 Task: Add an event with the title Second Sales Team Weekly Meeting, date '2023/10/16', time 7:50 AM to 9:50 AMand add a description: The PIP Discussion will begin with a clear and concise explanation of the purpose and objectives of the performance improvement process. Participants will have a chance to understand the specific areas of concern and the expectations for improvement. The facilitator will ensure a supportive and non-judgmental environment, fostering open communication and active listening.Select event color  Flamingo . Add location for the event as: 789 Palm Jumeirah, Dubai, UAE, logged in from the account softage.6@softage.netand send the event invitation to softage.8@softage.net and softage.9@softage.net. Set a reminder for the event Weekly on Sunday
Action: Mouse moved to (71, 92)
Screenshot: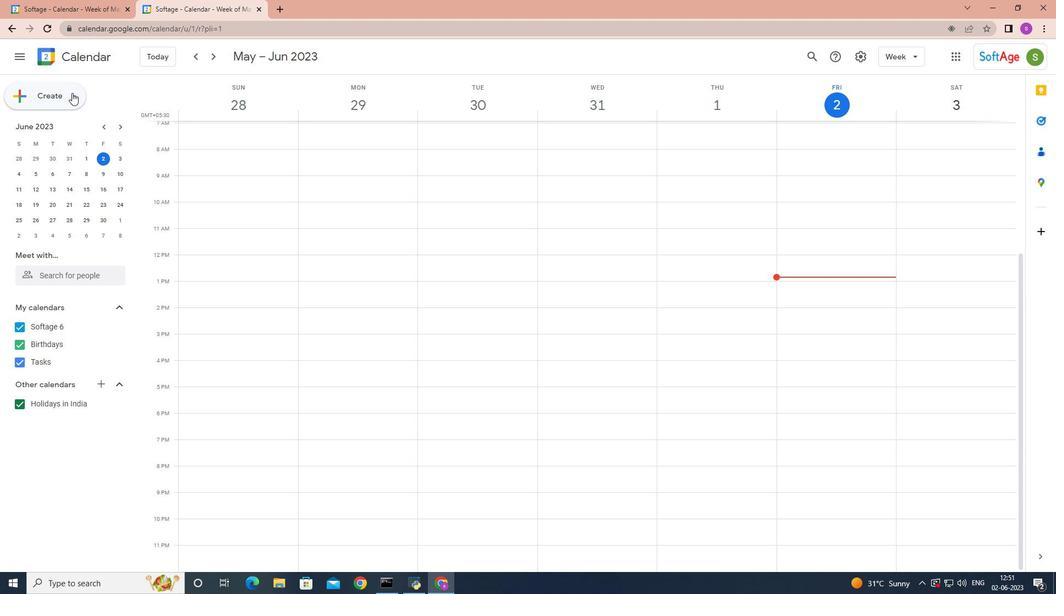 
Action: Mouse pressed left at (71, 92)
Screenshot: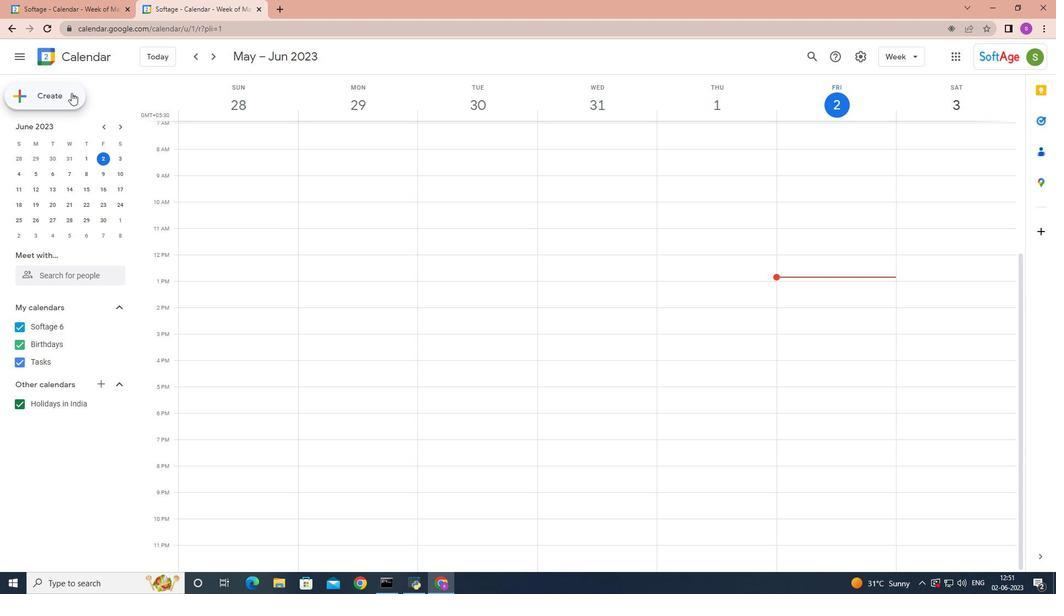 
Action: Mouse moved to (61, 128)
Screenshot: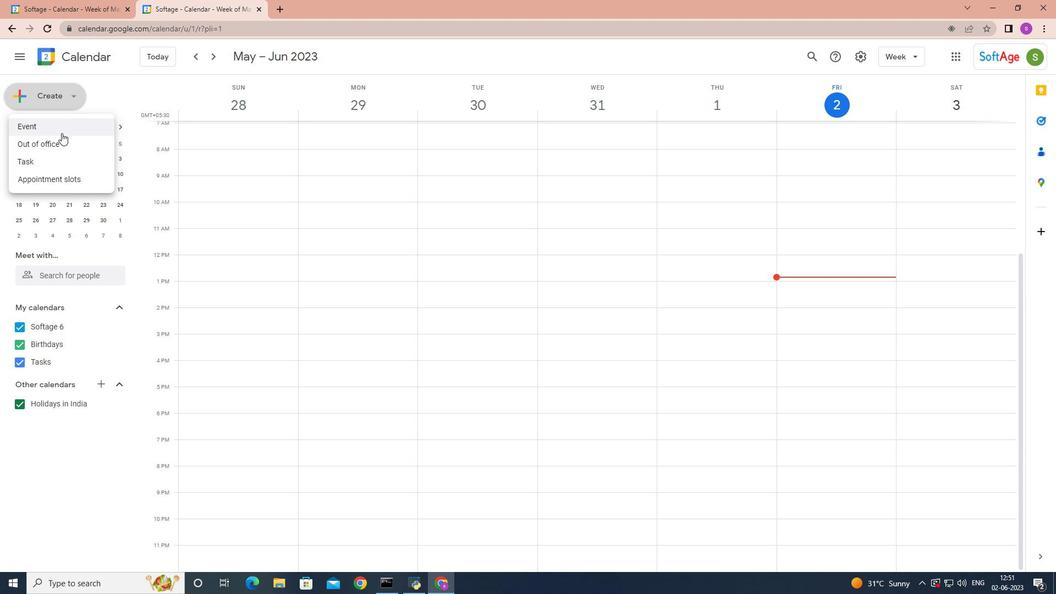 
Action: Mouse pressed left at (61, 128)
Screenshot: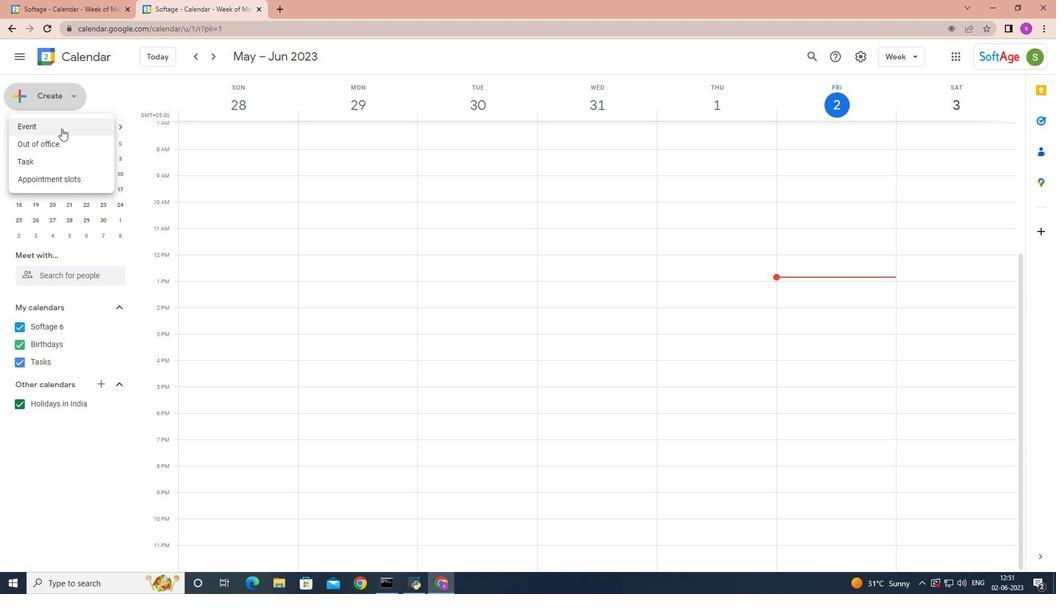 
Action: Mouse moved to (677, 205)
Screenshot: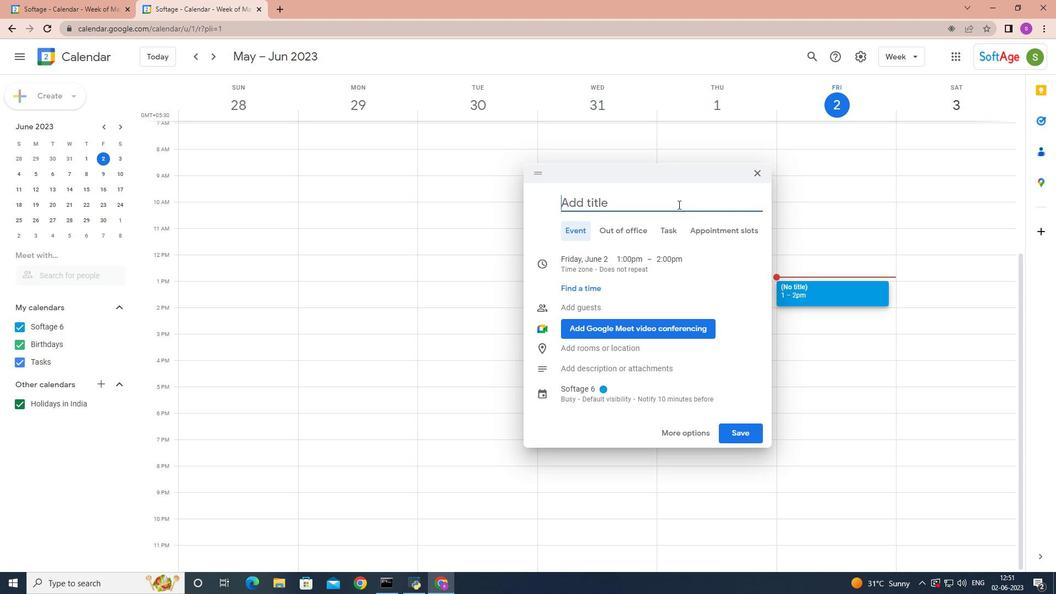 
Action: Key pressed <Key.shift>Tit<Key.backspace><Key.backspace><Key.backspace>se<Key.backspace><Key.backspace><Key.shift>Second<Key.space>sales<Key.space>team
Screenshot: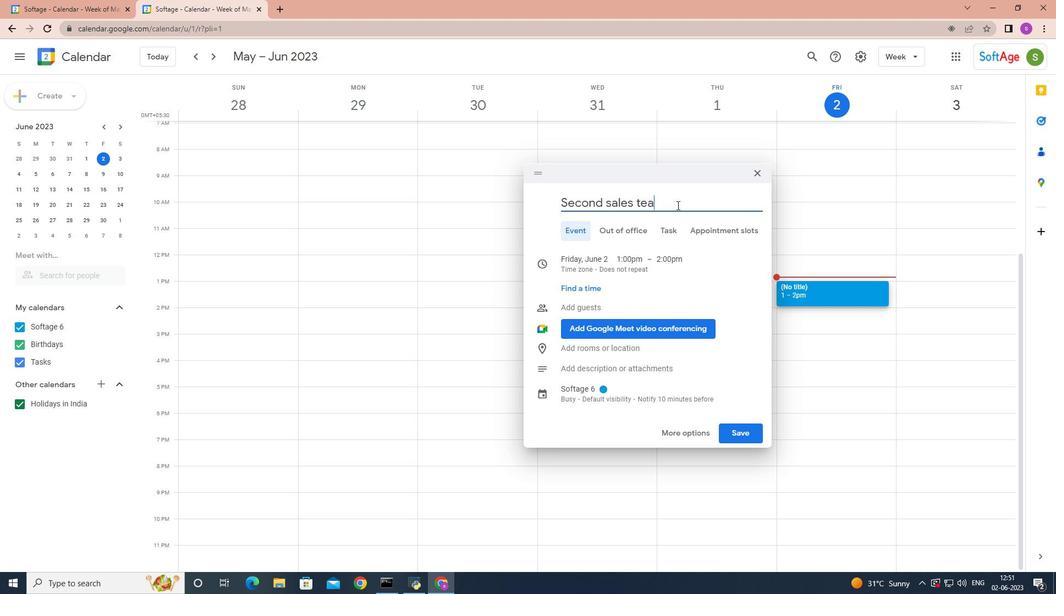 
Action: Mouse moved to (589, 260)
Screenshot: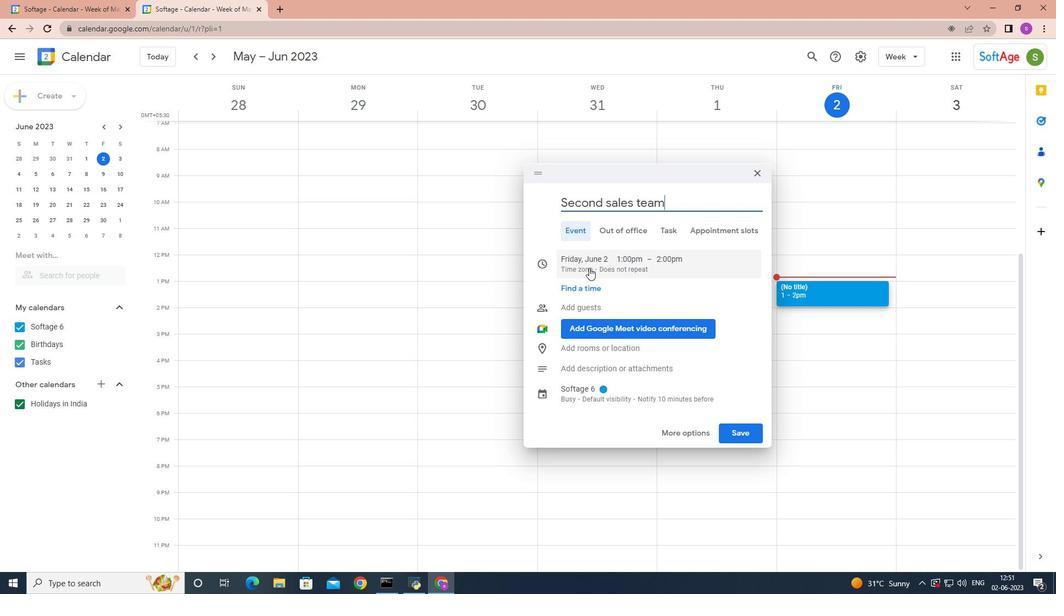 
Action: Mouse pressed left at (589, 260)
Screenshot: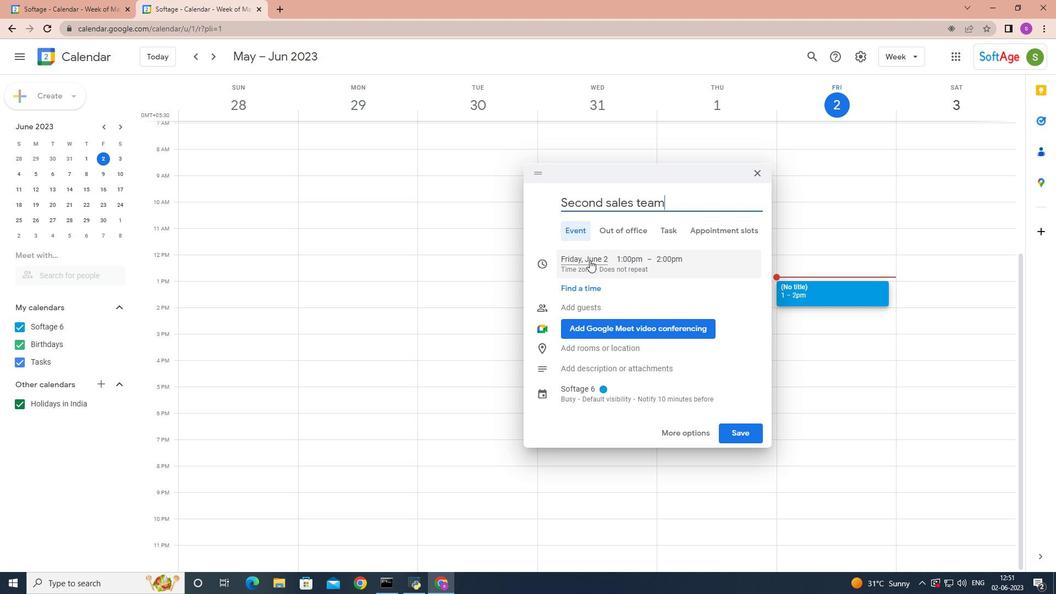 
Action: Mouse moved to (698, 282)
Screenshot: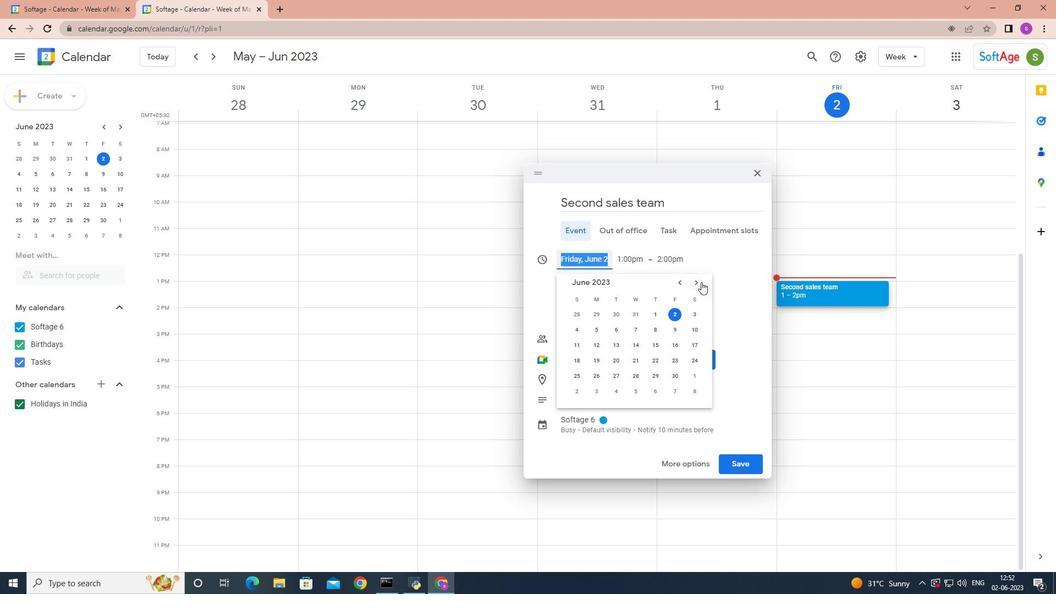 
Action: Mouse pressed left at (698, 282)
Screenshot: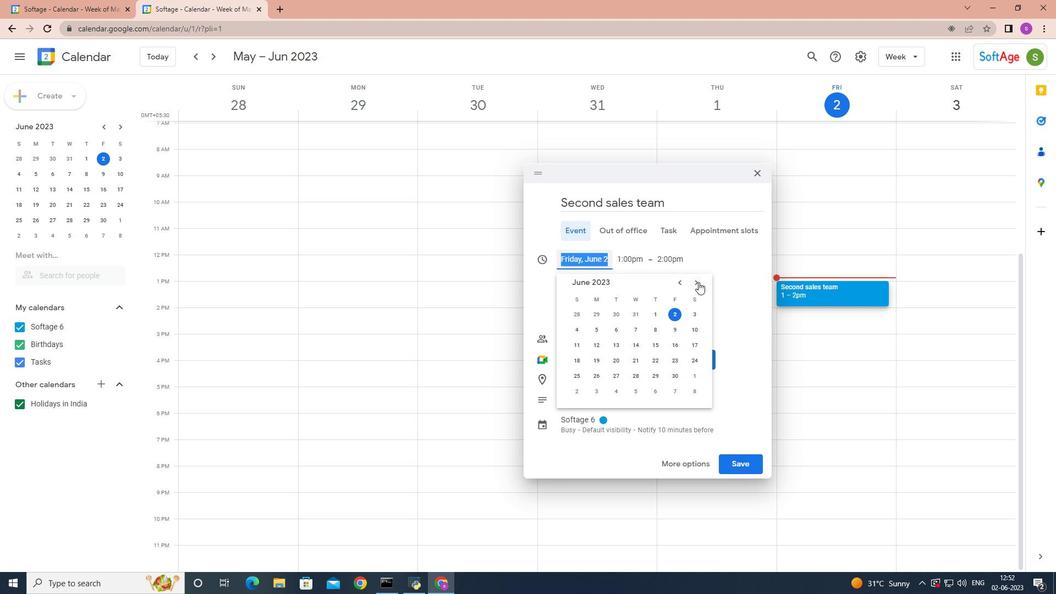 
Action: Mouse moved to (698, 282)
Screenshot: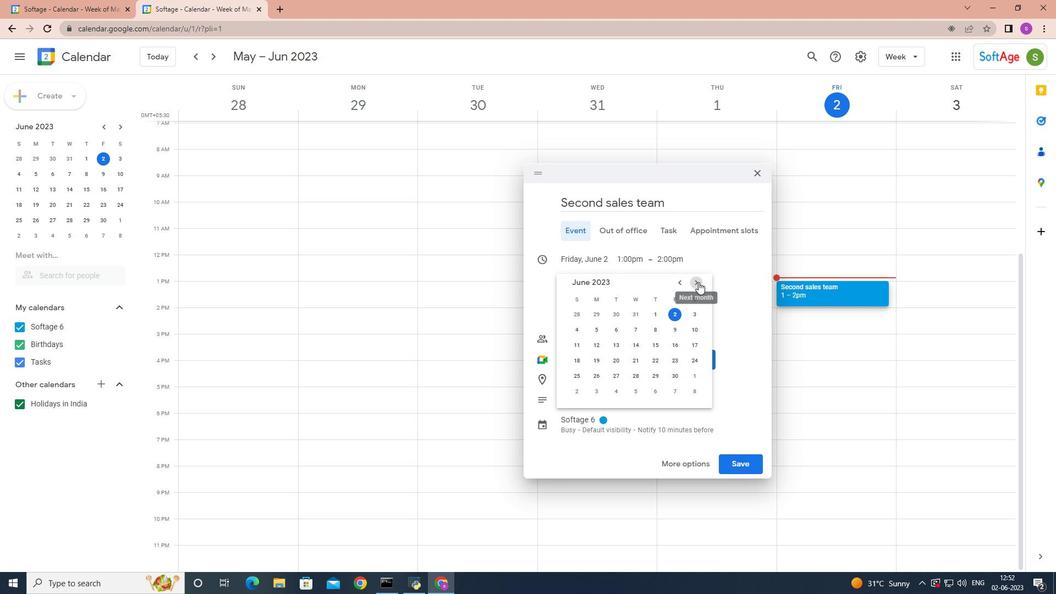 
Action: Mouse pressed left at (698, 282)
Screenshot: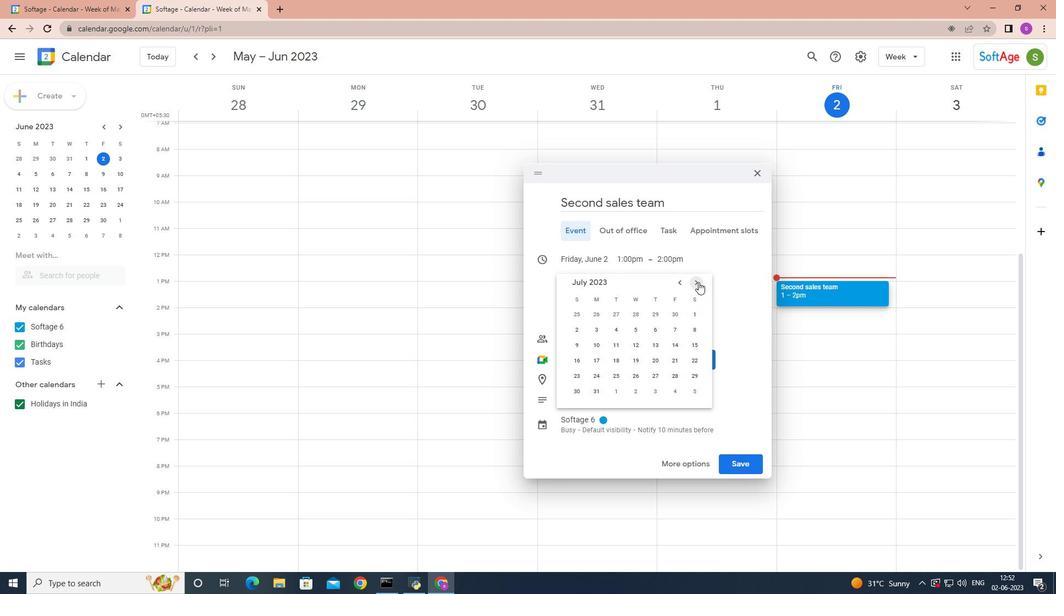 
Action: Mouse pressed left at (698, 282)
Screenshot: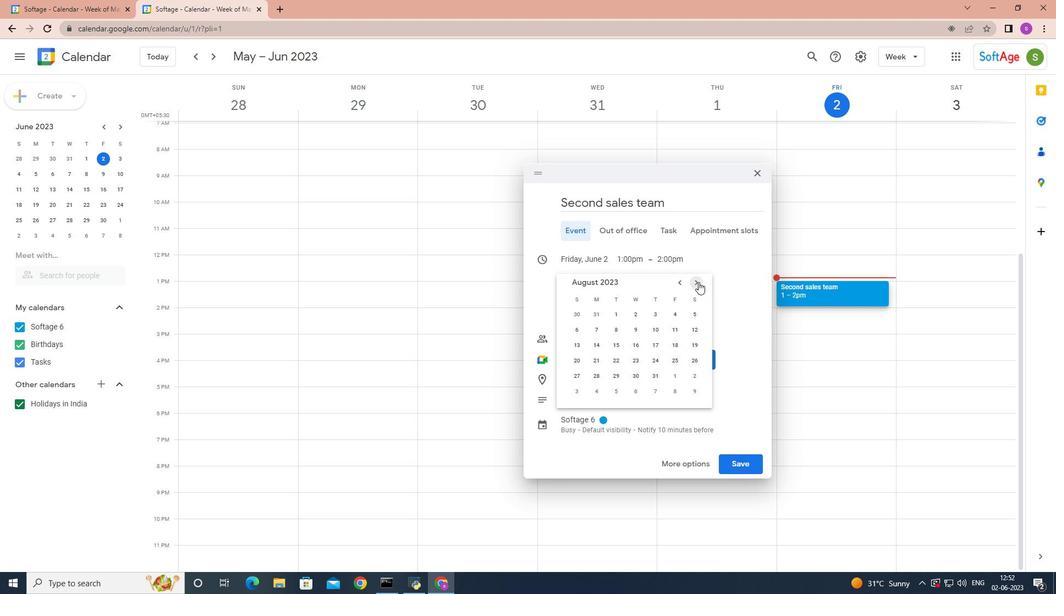
Action: Mouse pressed left at (698, 282)
Screenshot: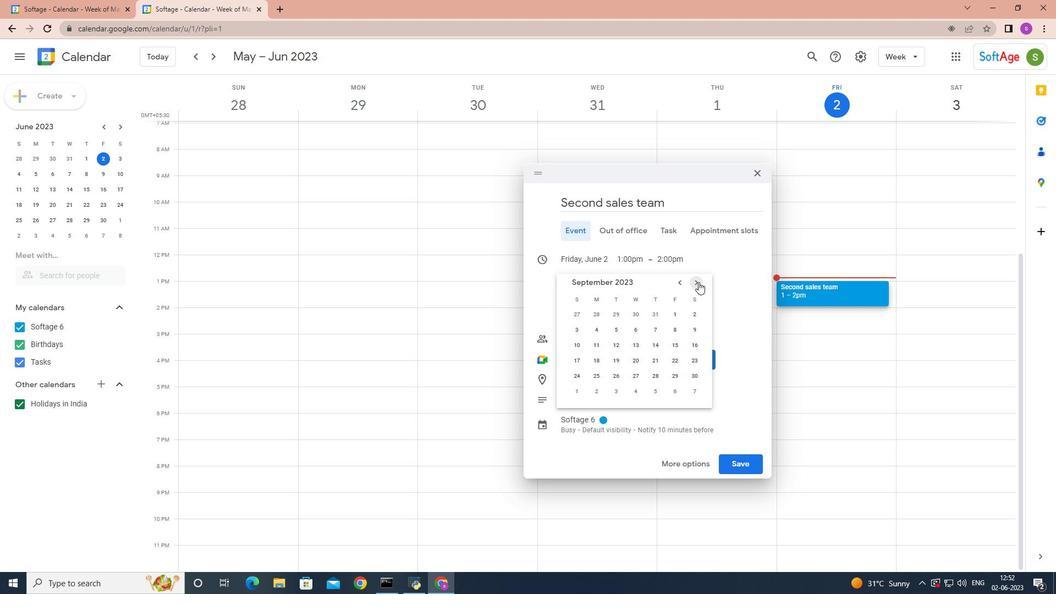 
Action: Mouse pressed left at (698, 282)
Screenshot: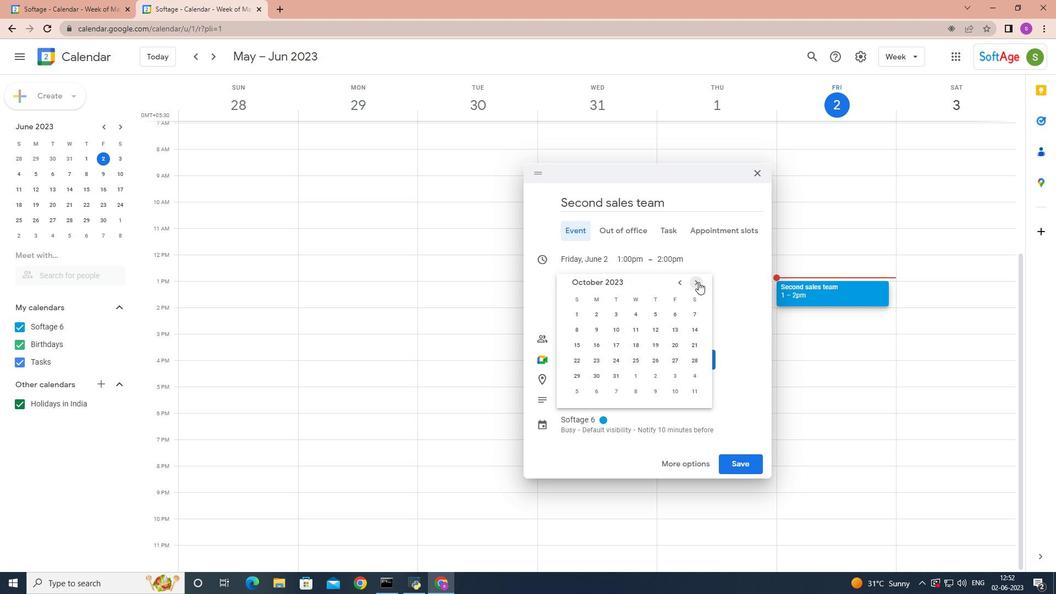 
Action: Mouse pressed left at (698, 282)
Screenshot: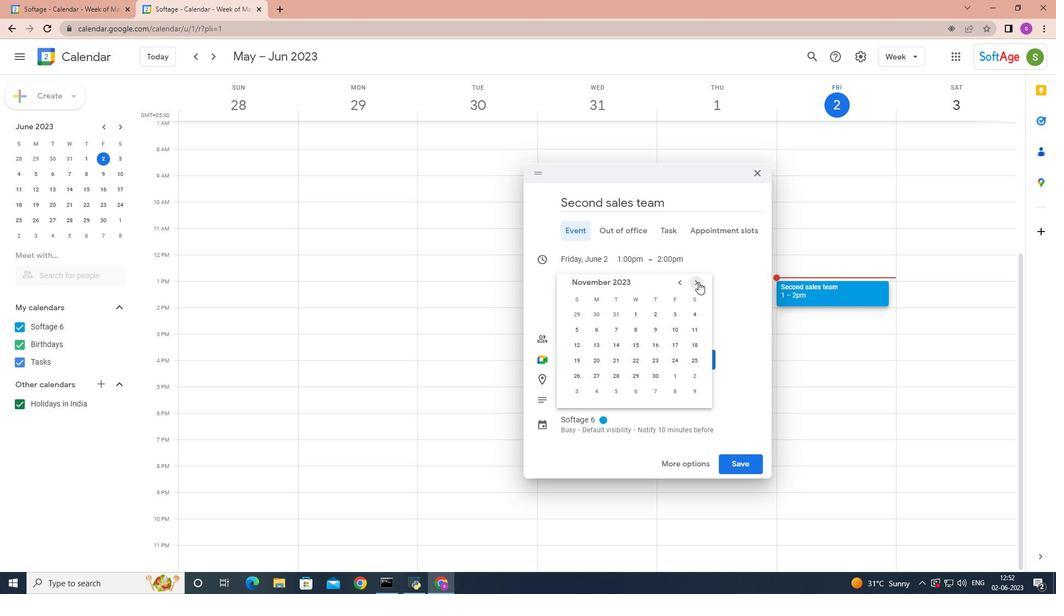 
Action: Mouse moved to (678, 281)
Screenshot: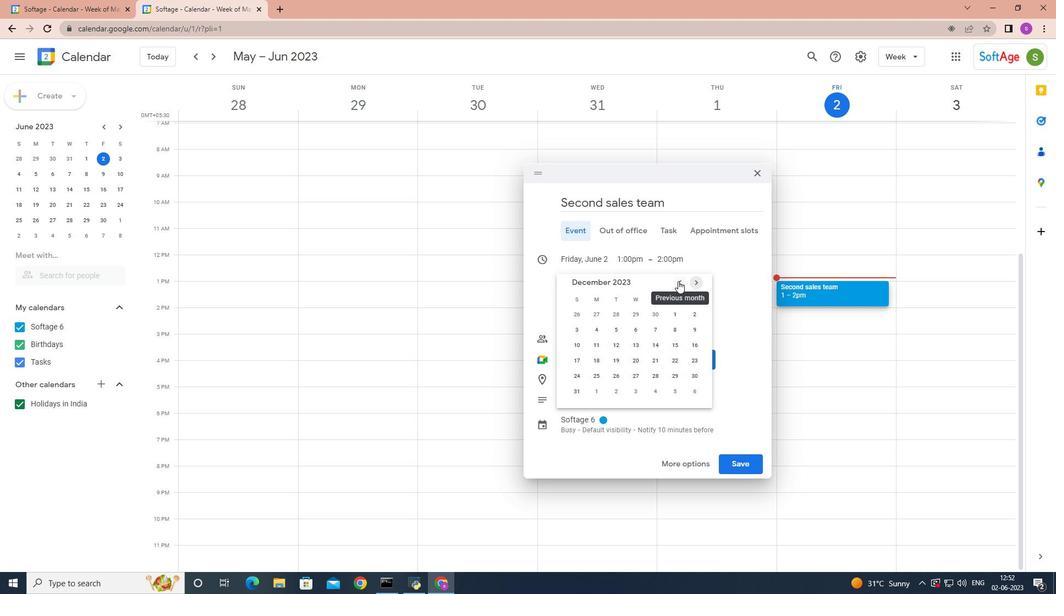 
Action: Mouse pressed left at (678, 281)
Screenshot: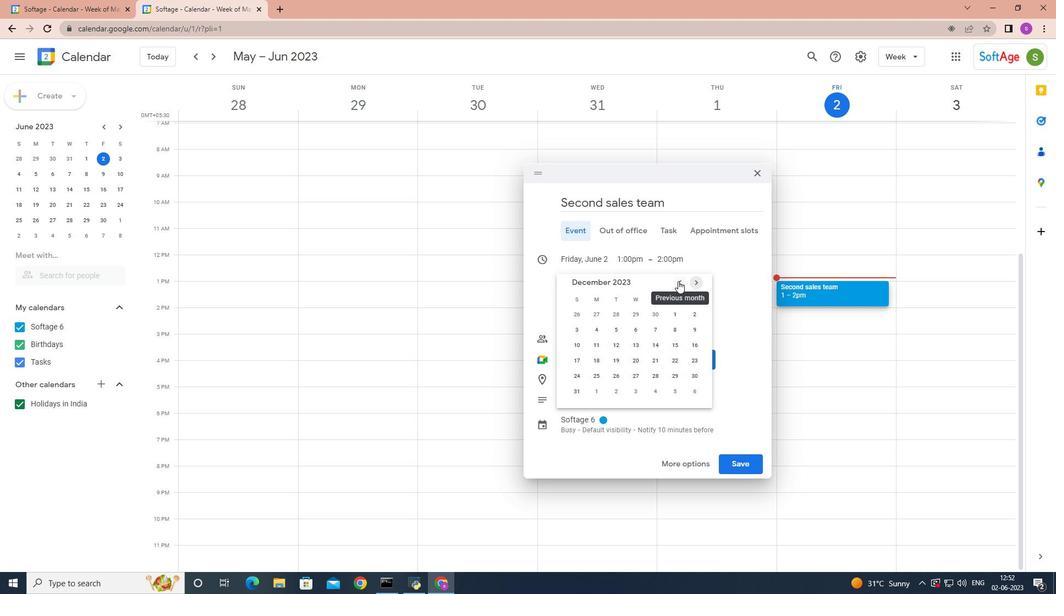 
Action: Mouse pressed left at (678, 281)
Screenshot: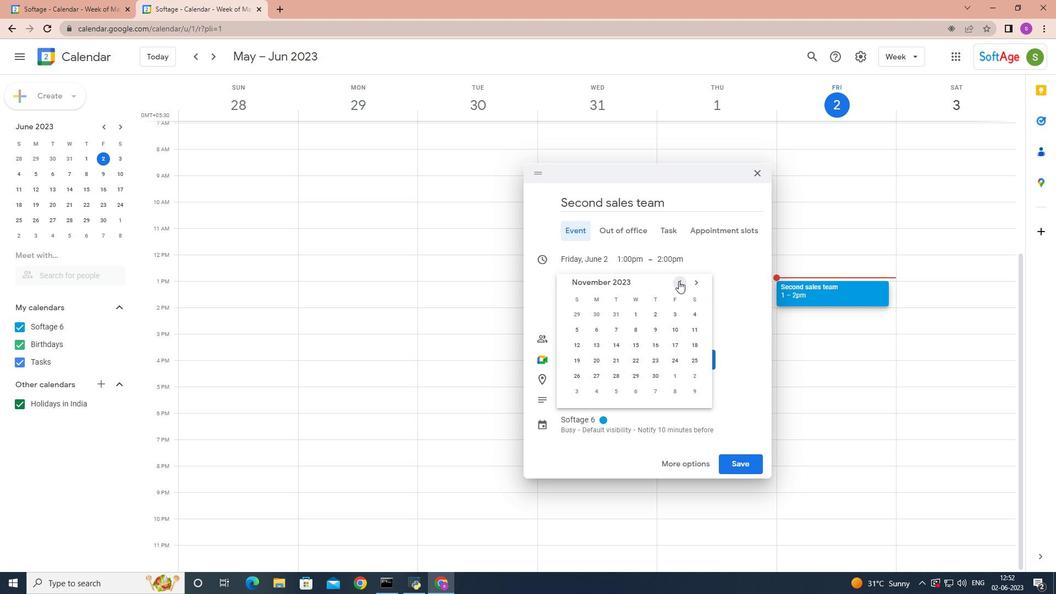 
Action: Mouse moved to (601, 345)
Screenshot: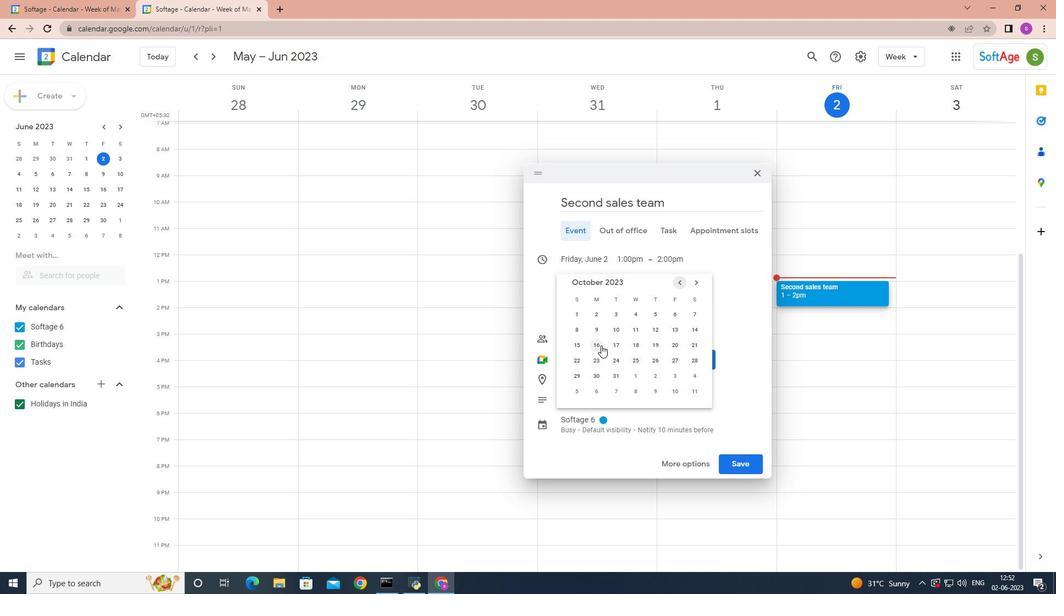 
Action: Mouse pressed left at (601, 345)
Screenshot: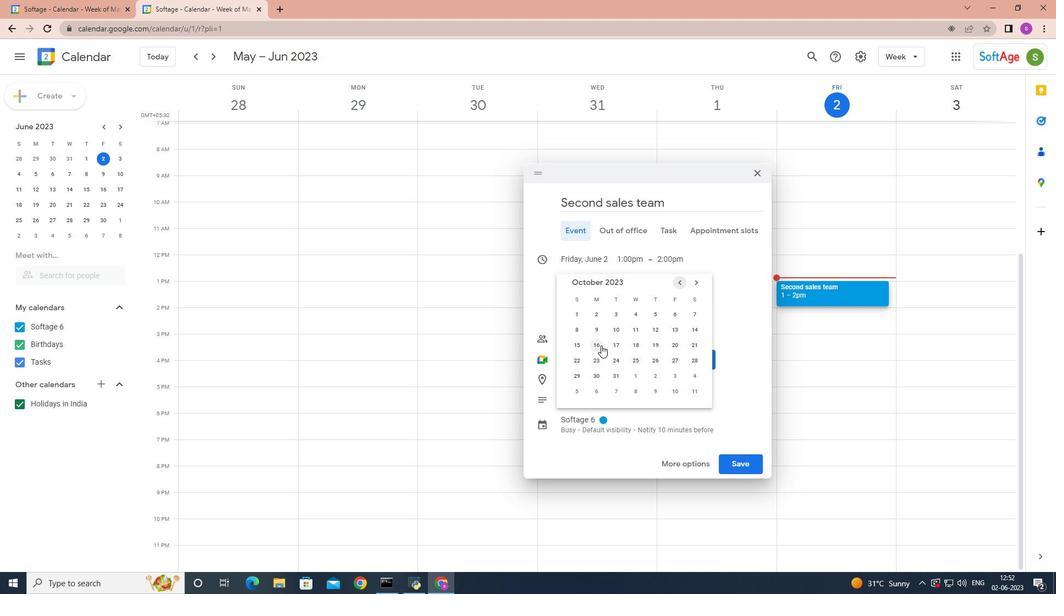 
Action: Mouse moved to (179, 262)
Screenshot: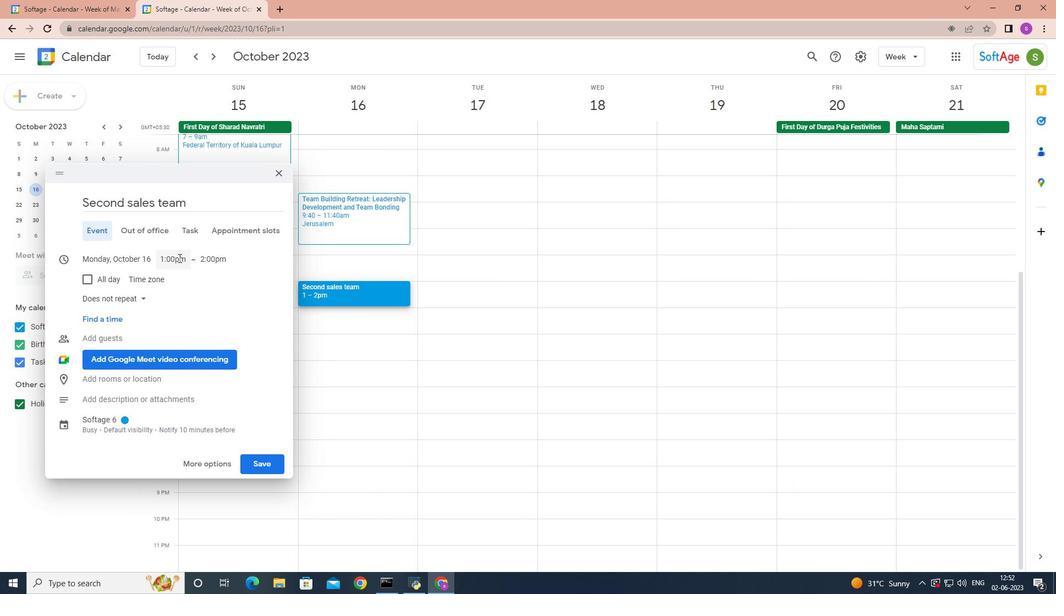 
Action: Mouse pressed left at (179, 262)
Screenshot: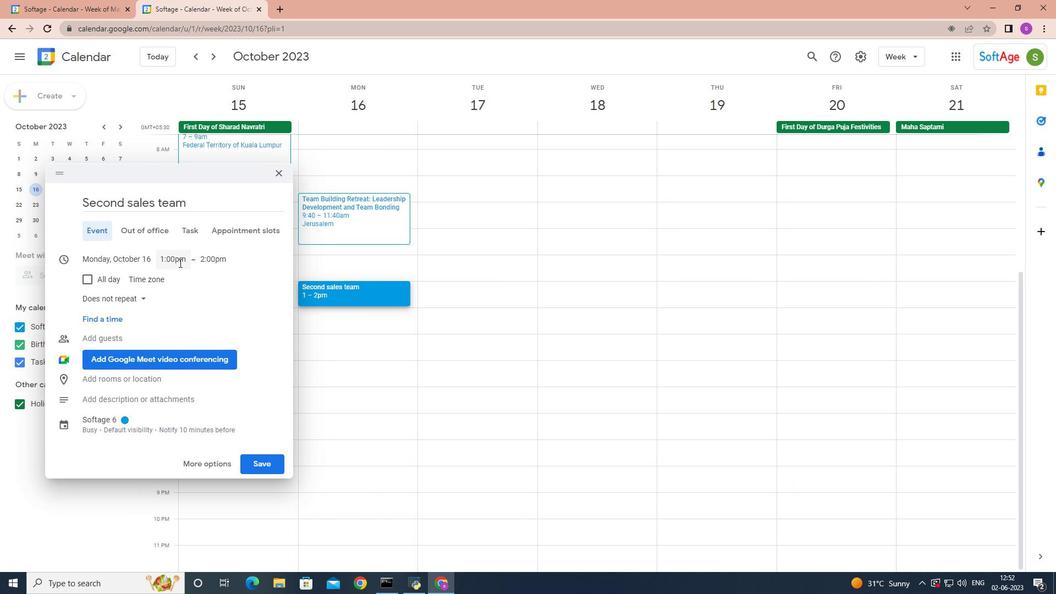 
Action: Mouse moved to (198, 306)
Screenshot: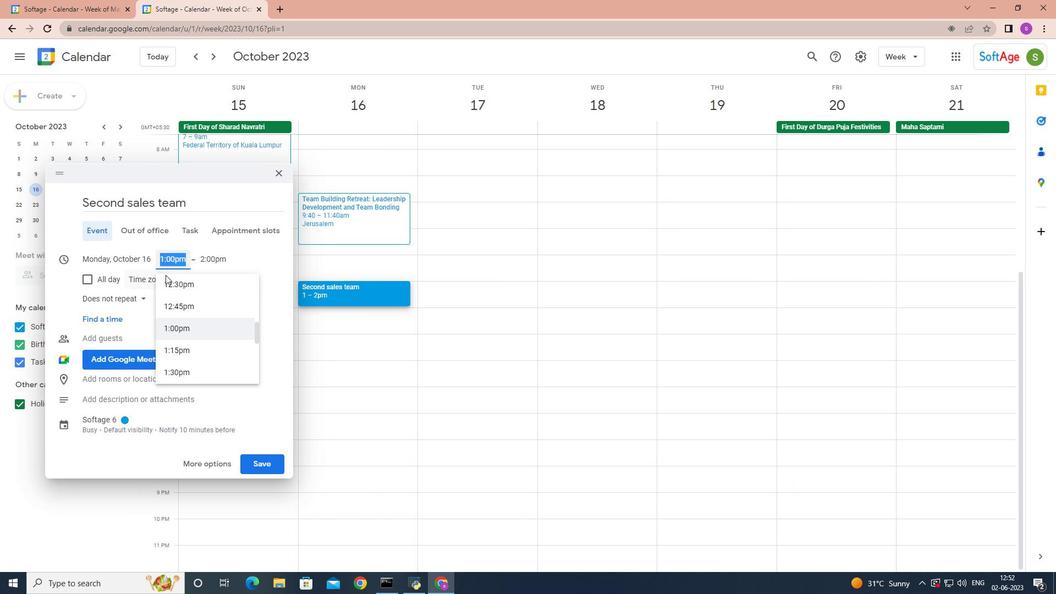 
Action: Mouse scrolled (198, 306) with delta (0, 0)
Screenshot: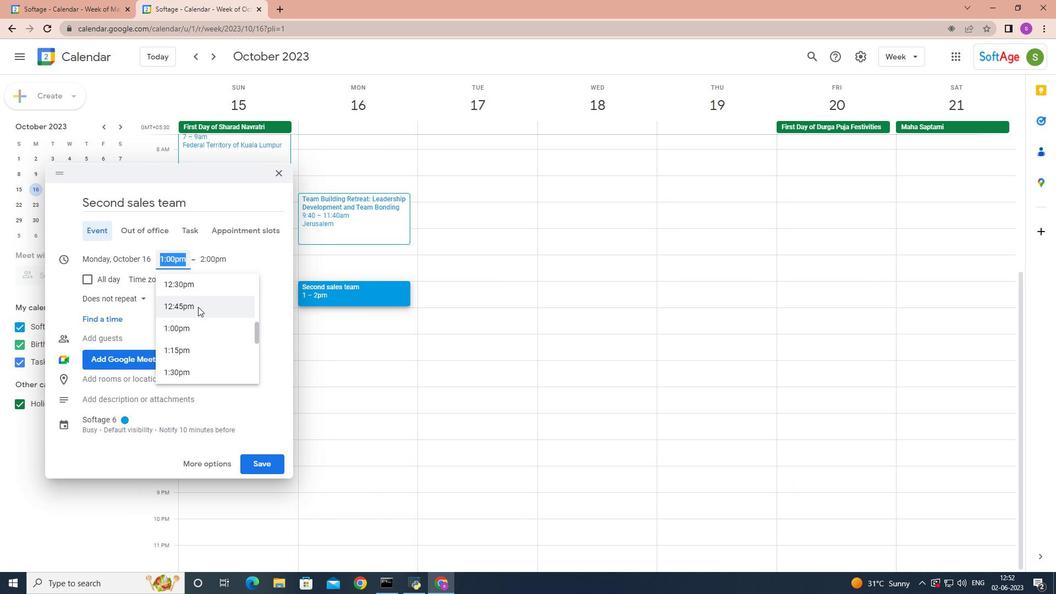 
Action: Mouse scrolled (198, 307) with delta (0, 0)
Screenshot: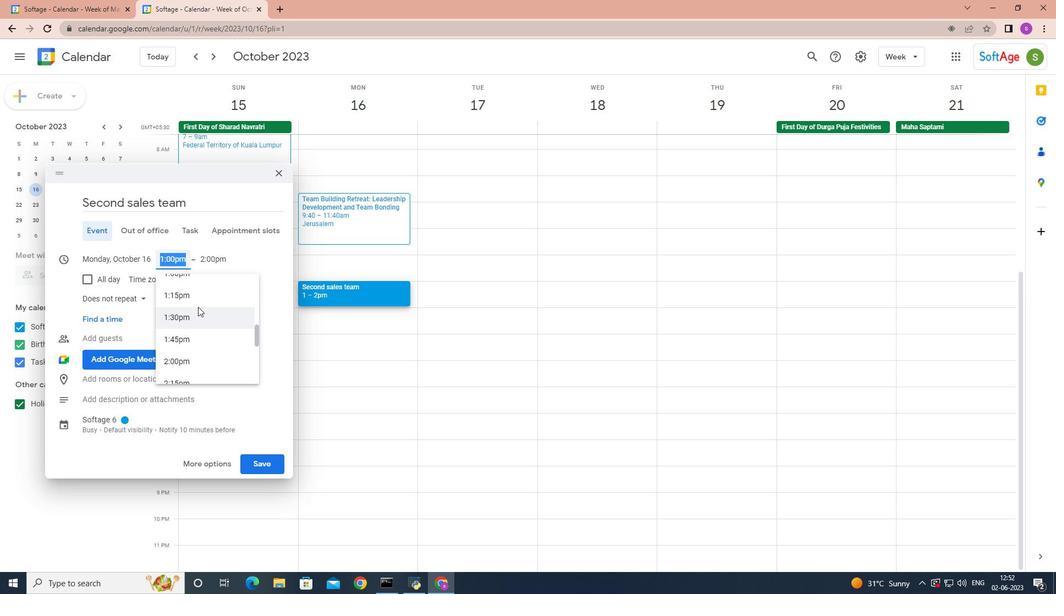 
Action: Mouse scrolled (198, 307) with delta (0, 0)
Screenshot: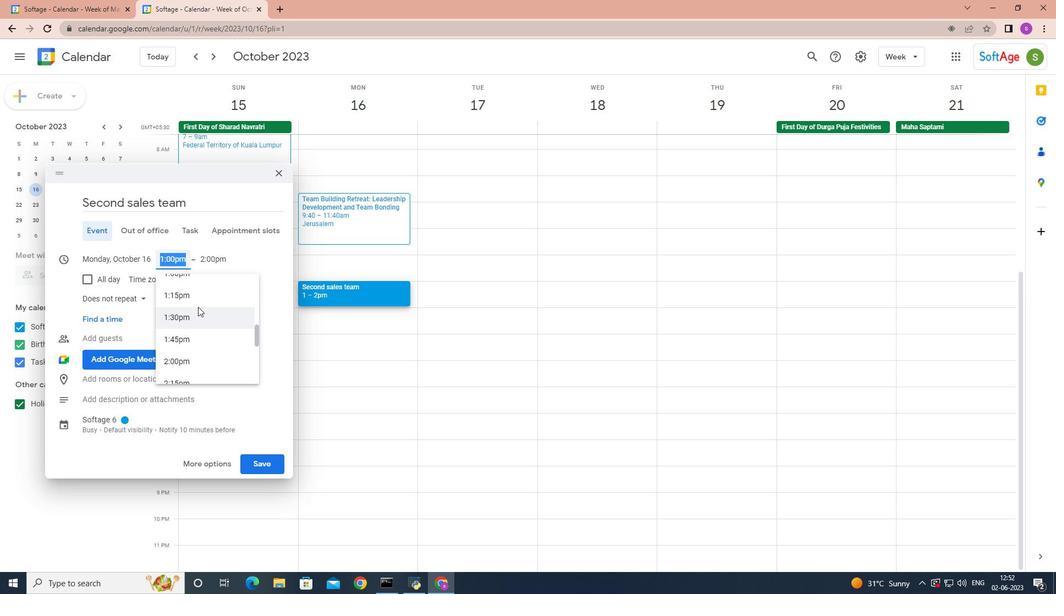 
Action: Mouse moved to (198, 306)
Screenshot: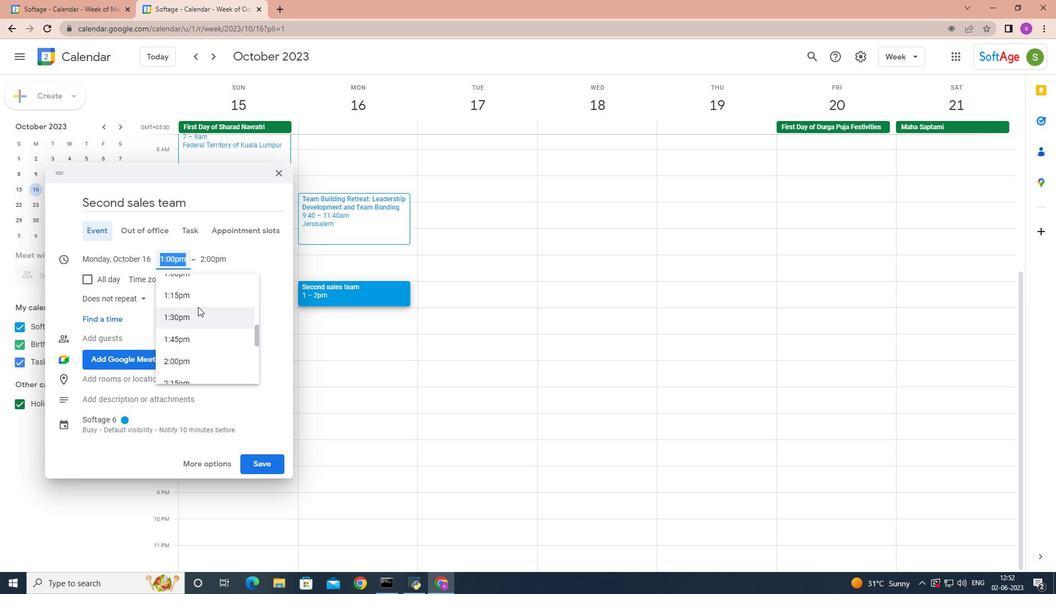 
Action: Mouse scrolled (198, 307) with delta (0, 0)
Screenshot: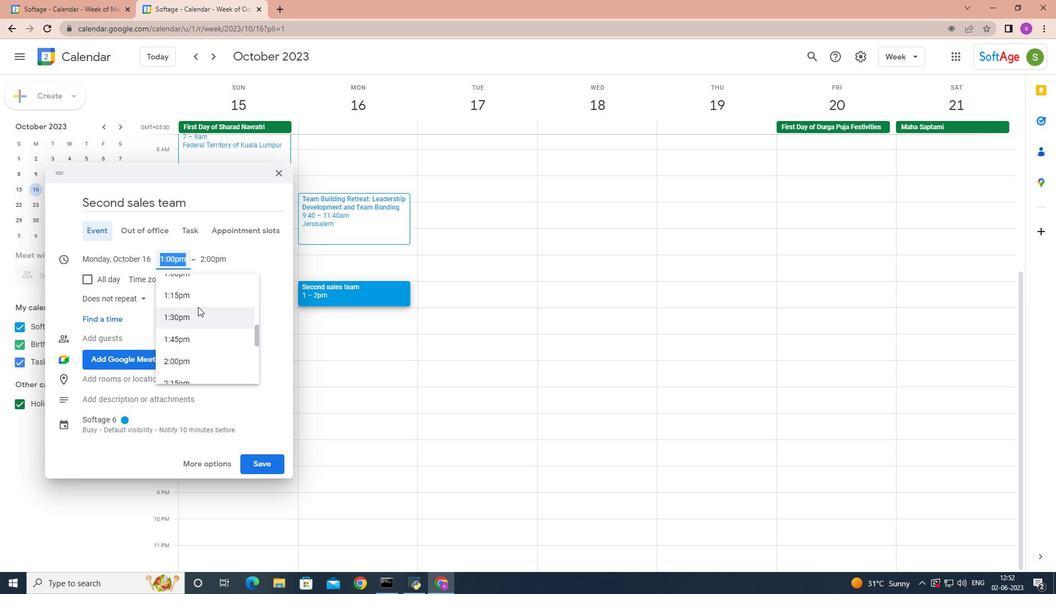 
Action: Mouse moved to (200, 315)
Screenshot: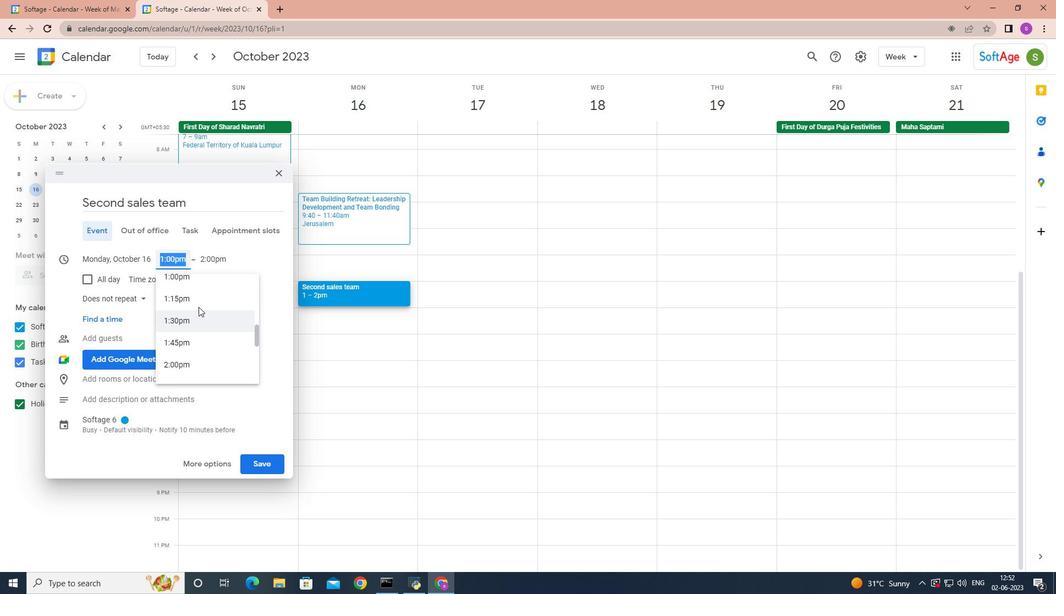 
Action: Mouse scrolled (200, 316) with delta (0, 0)
Screenshot: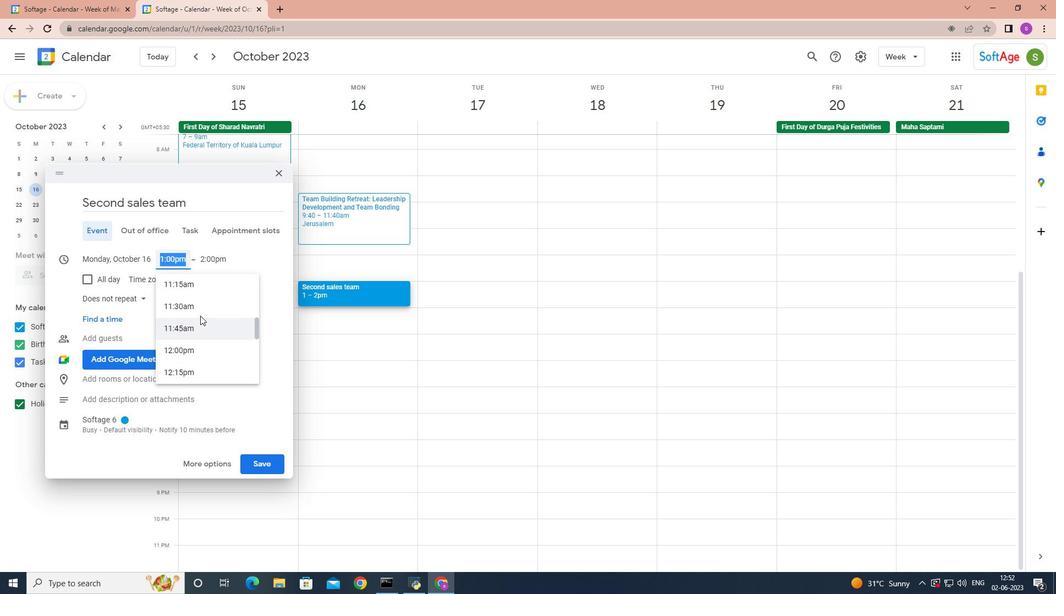 
Action: Mouse scrolled (200, 316) with delta (0, 0)
Screenshot: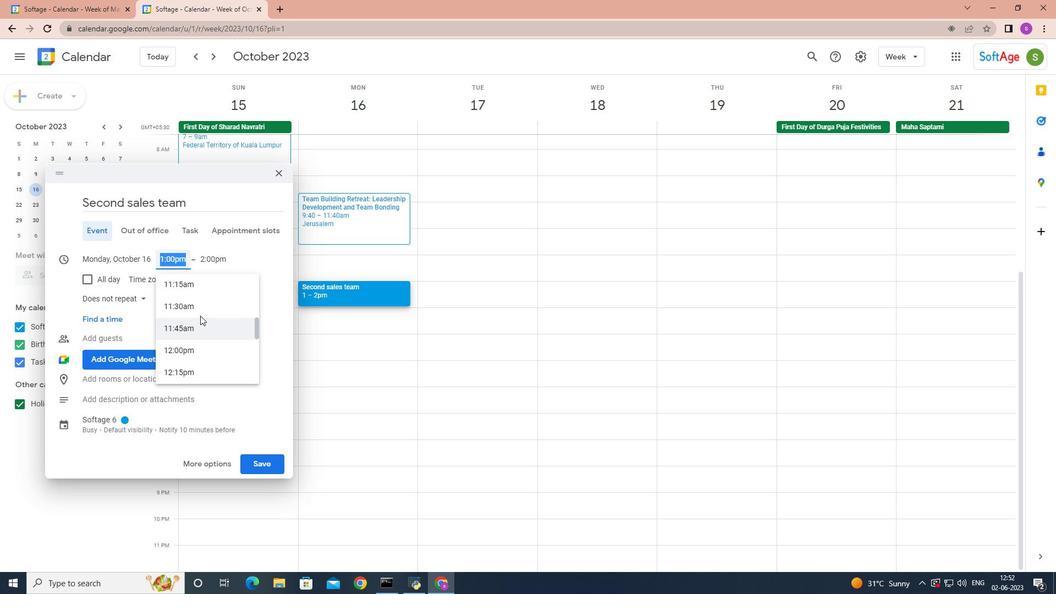 
Action: Mouse moved to (199, 316)
Screenshot: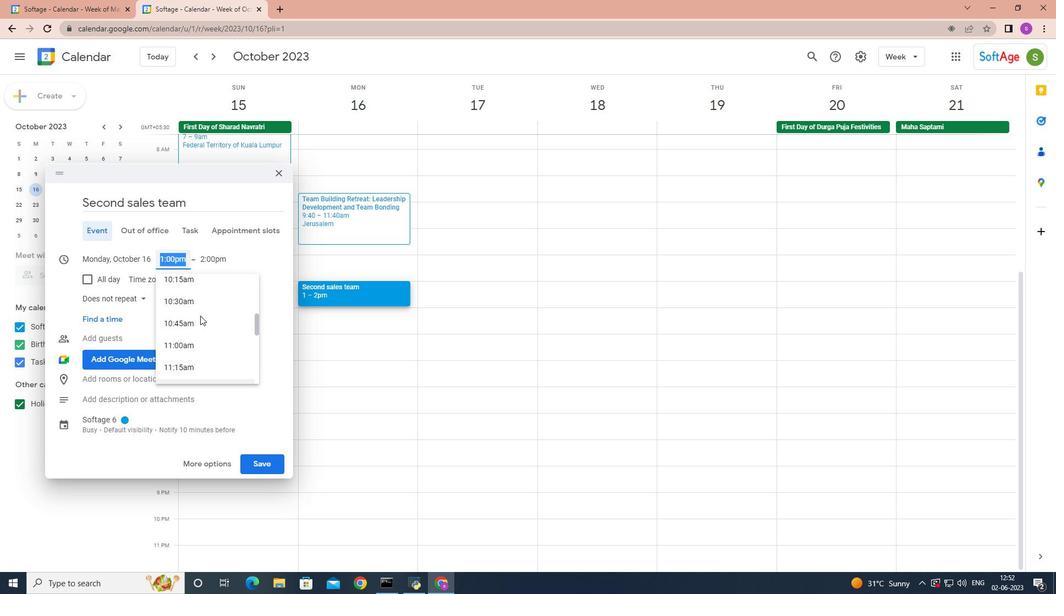 
Action: Mouse scrolled (199, 317) with delta (0, 0)
Screenshot: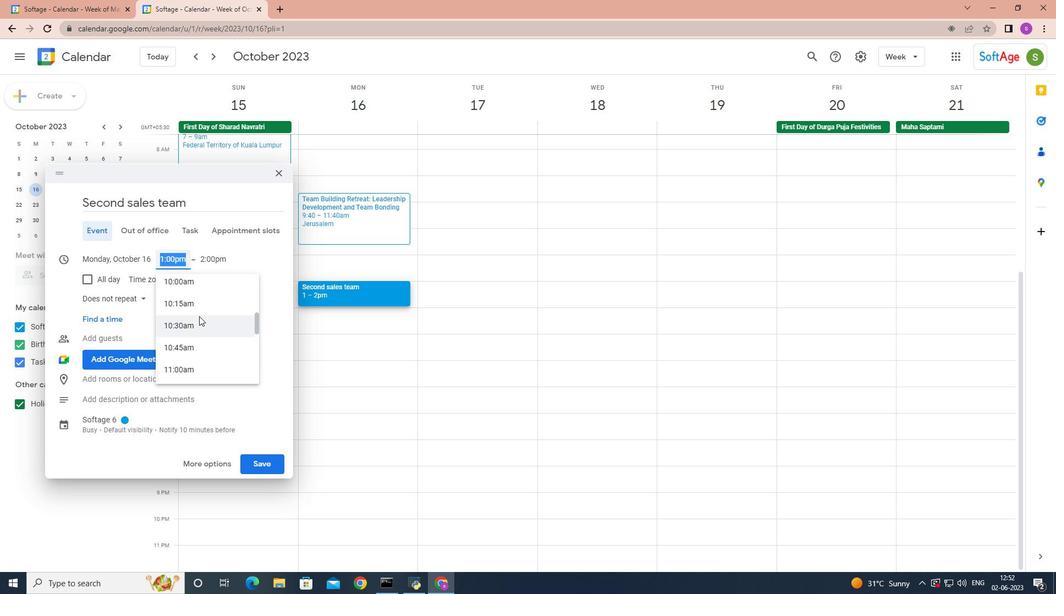 
Action: Mouse scrolled (199, 317) with delta (0, 0)
Screenshot: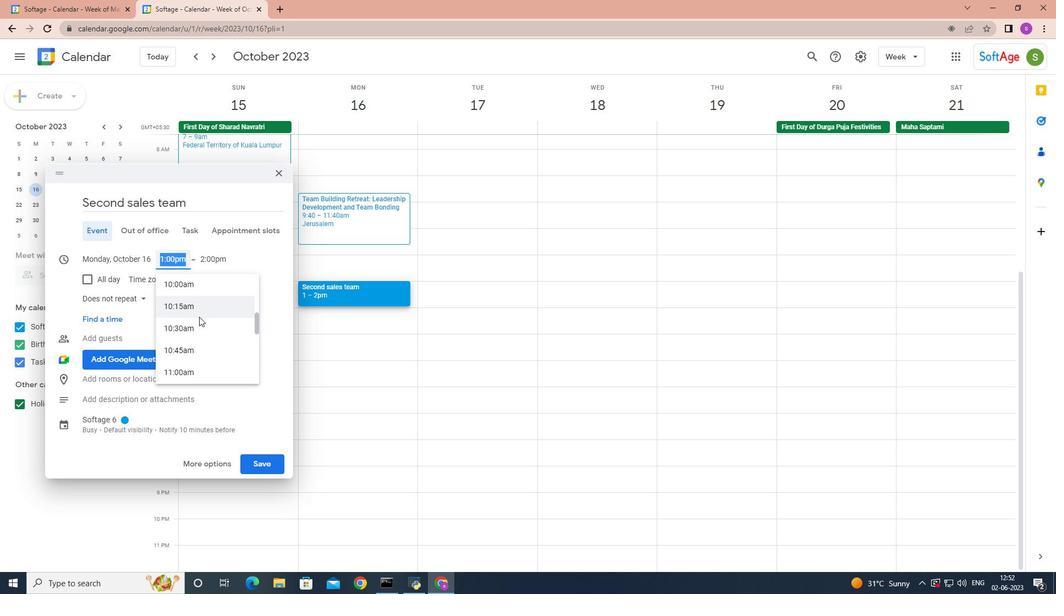 
Action: Mouse scrolled (199, 317) with delta (0, 0)
Screenshot: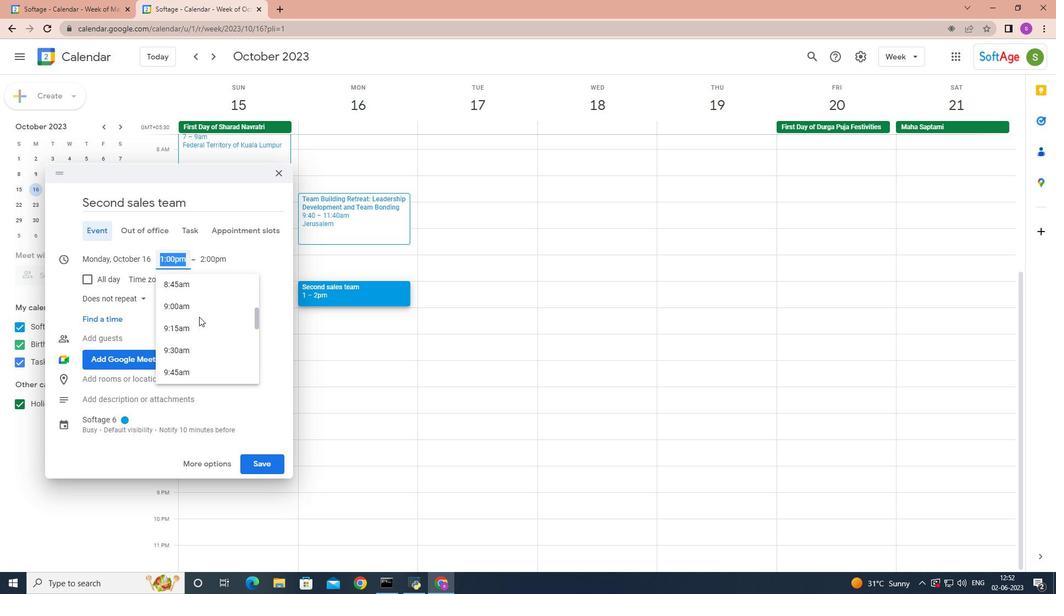 
Action: Mouse scrolled (199, 317) with delta (0, 0)
Screenshot: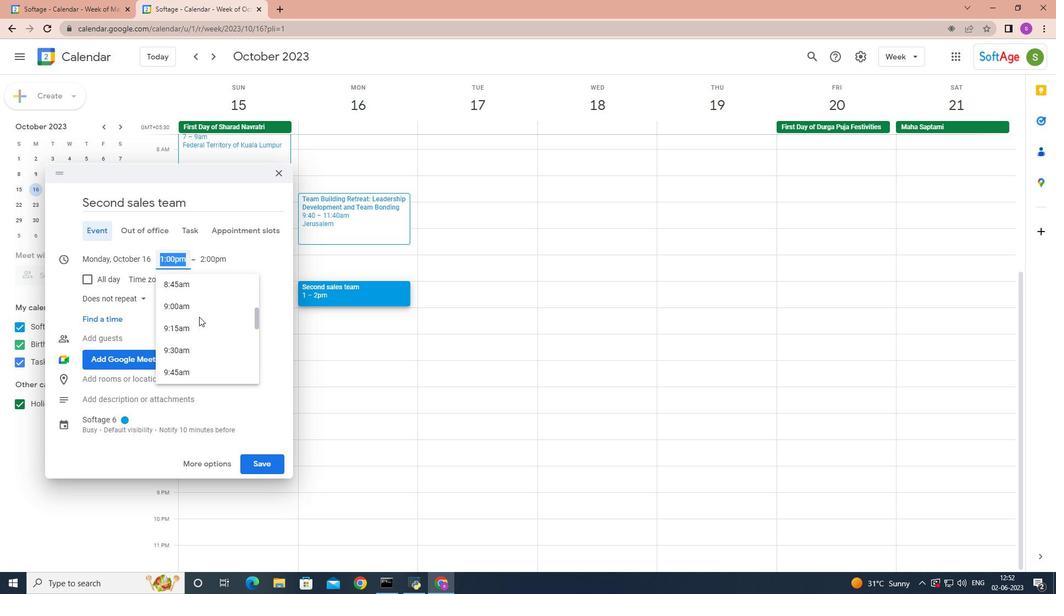 
Action: Mouse moved to (180, 261)
Screenshot: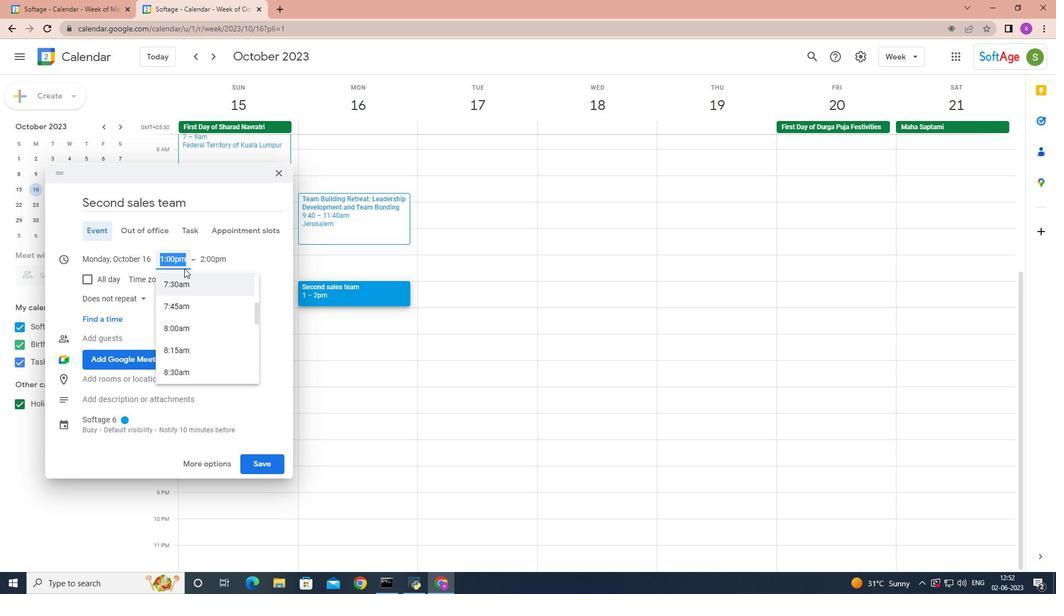 
Action: Key pressed <Key.backspace>7<Key.shift>:50<Key.space><Key.shift>AM<Key.enter>
Screenshot: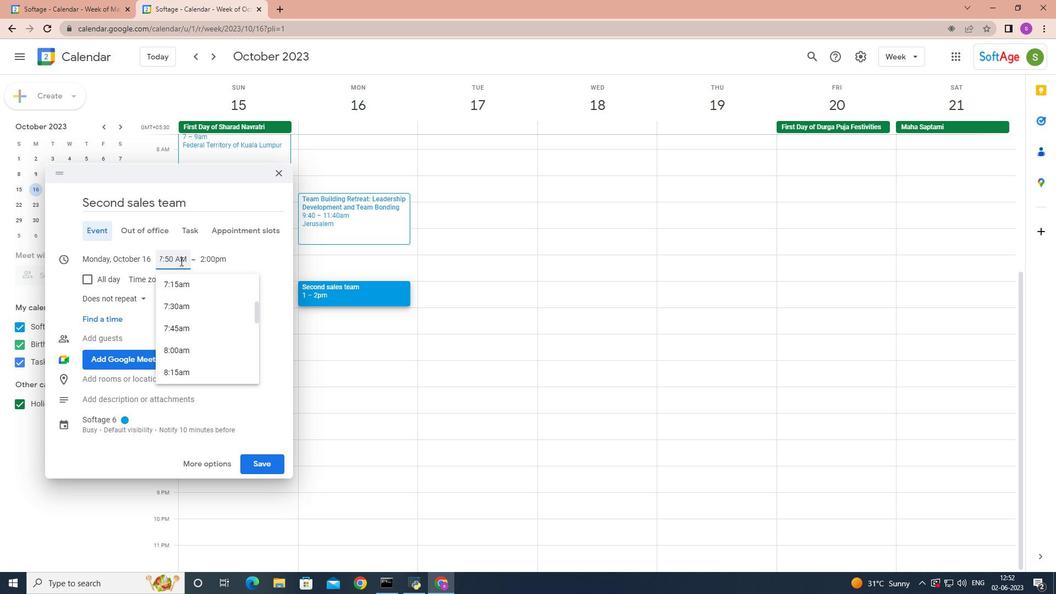 
Action: Mouse moved to (209, 238)
Screenshot: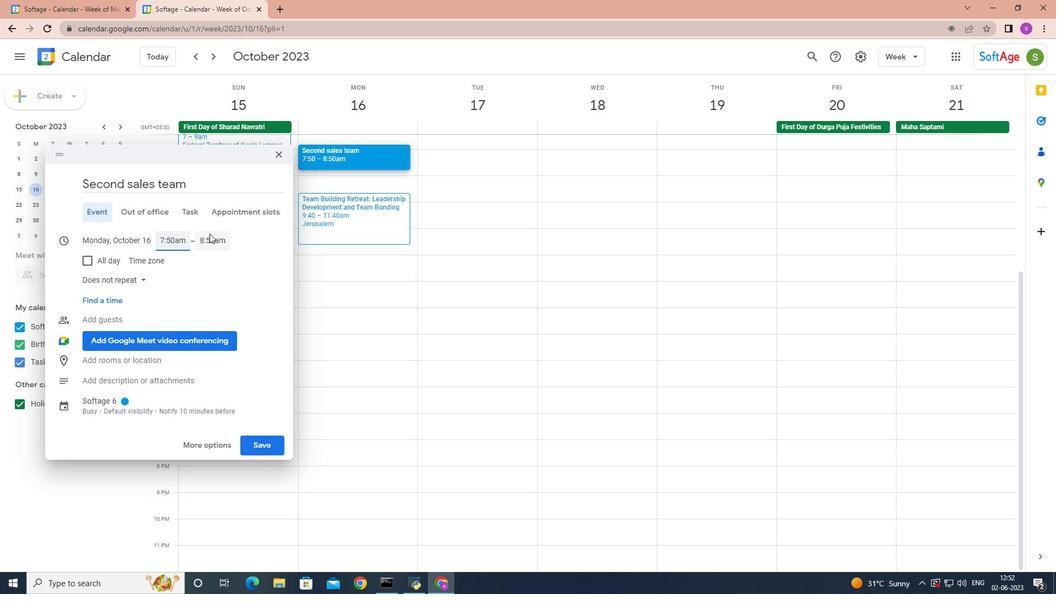 
Action: Mouse pressed left at (209, 238)
Screenshot: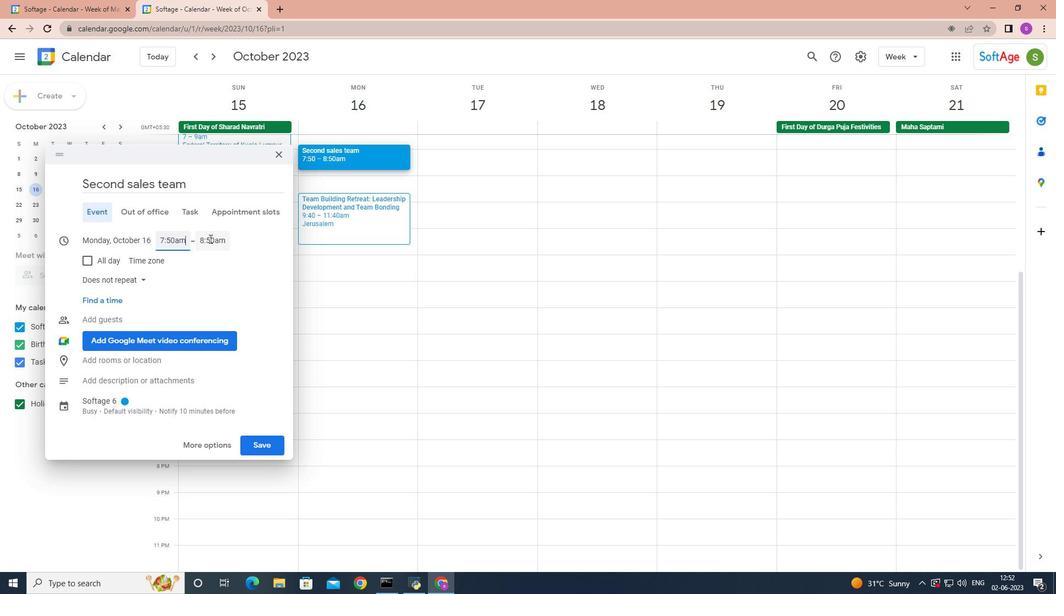 
Action: Mouse moved to (251, 354)
Screenshot: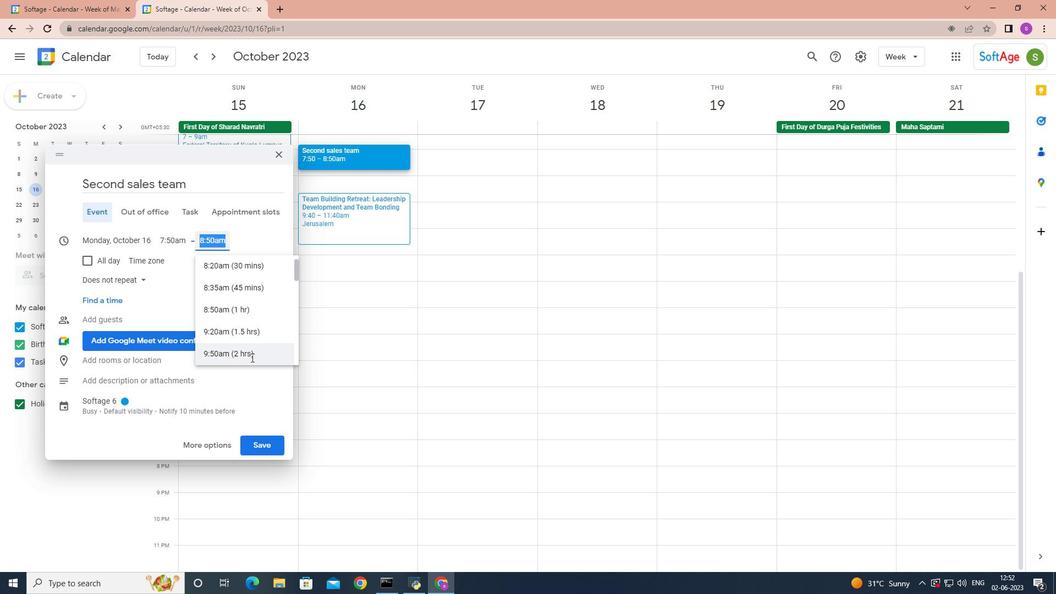 
Action: Mouse pressed left at (251, 354)
Screenshot: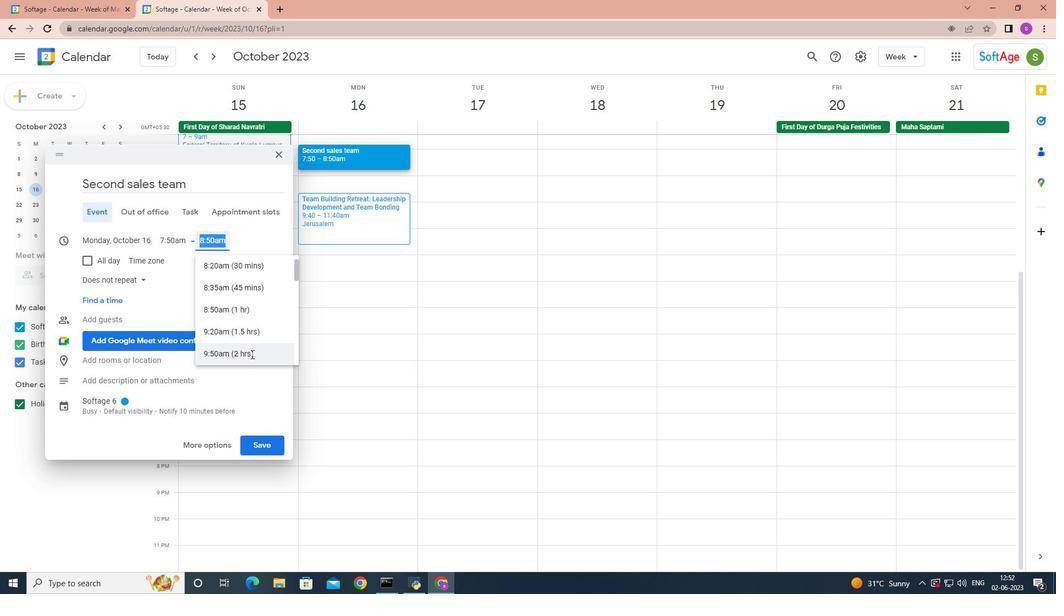 
Action: Mouse moved to (160, 380)
Screenshot: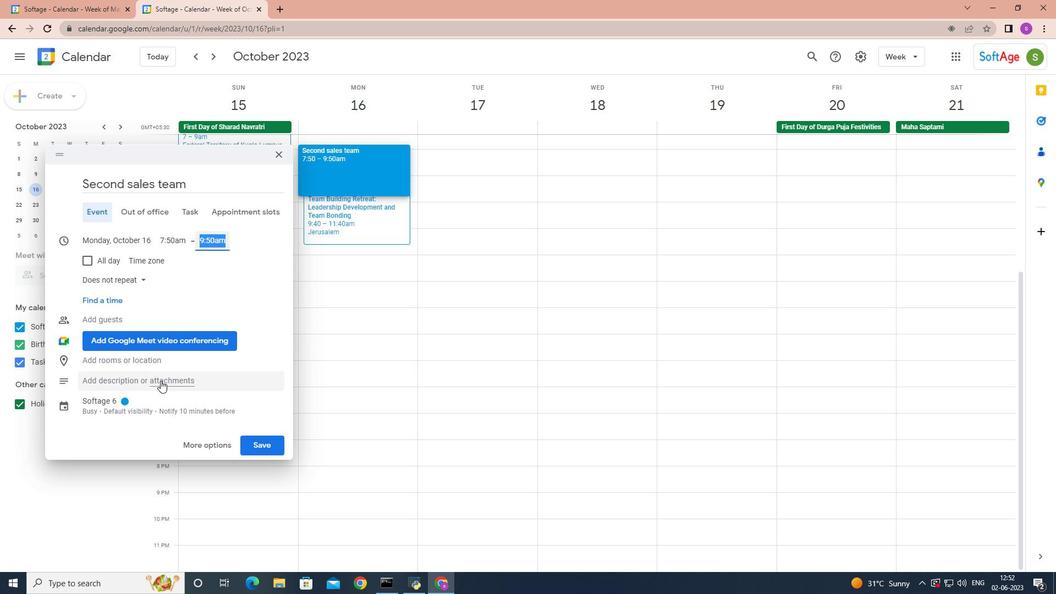 
Action: Mouse pressed left at (160, 380)
Screenshot: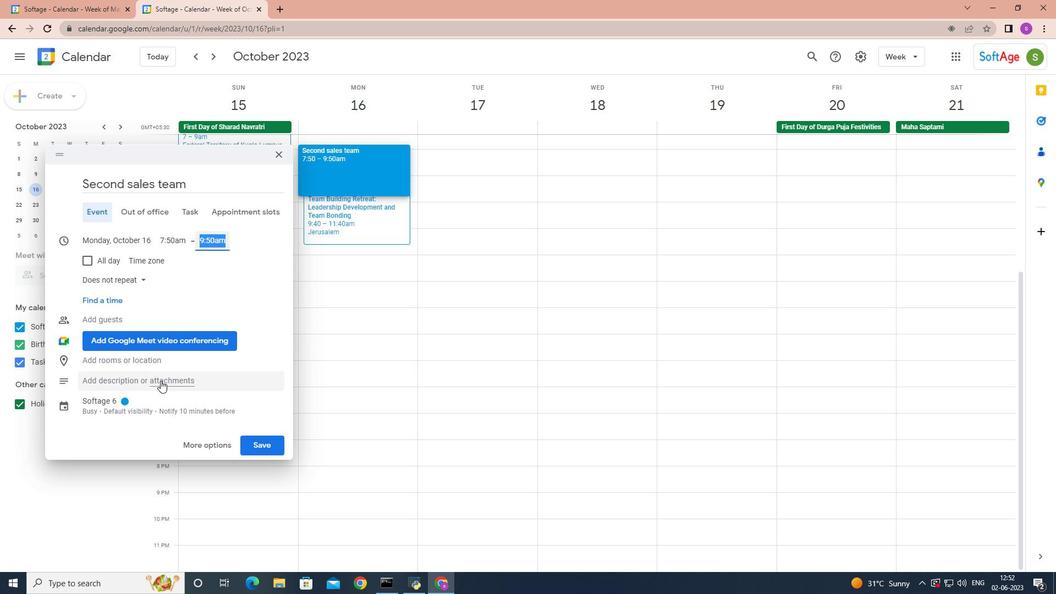 
Action: Mouse moved to (877, 80)
Screenshot: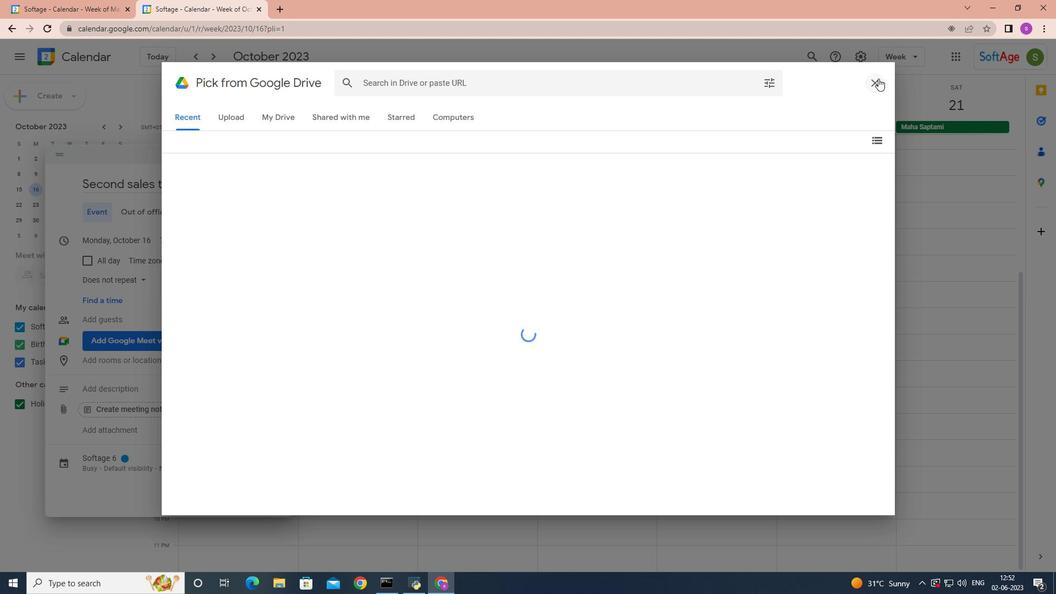 
Action: Mouse pressed left at (877, 80)
Screenshot: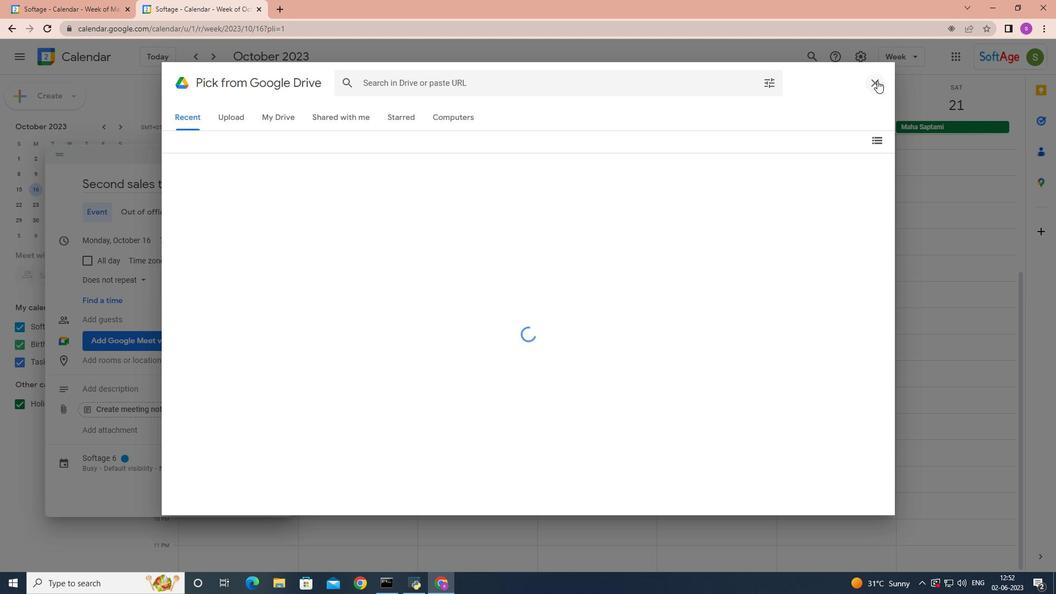 
Action: Mouse moved to (119, 387)
Screenshot: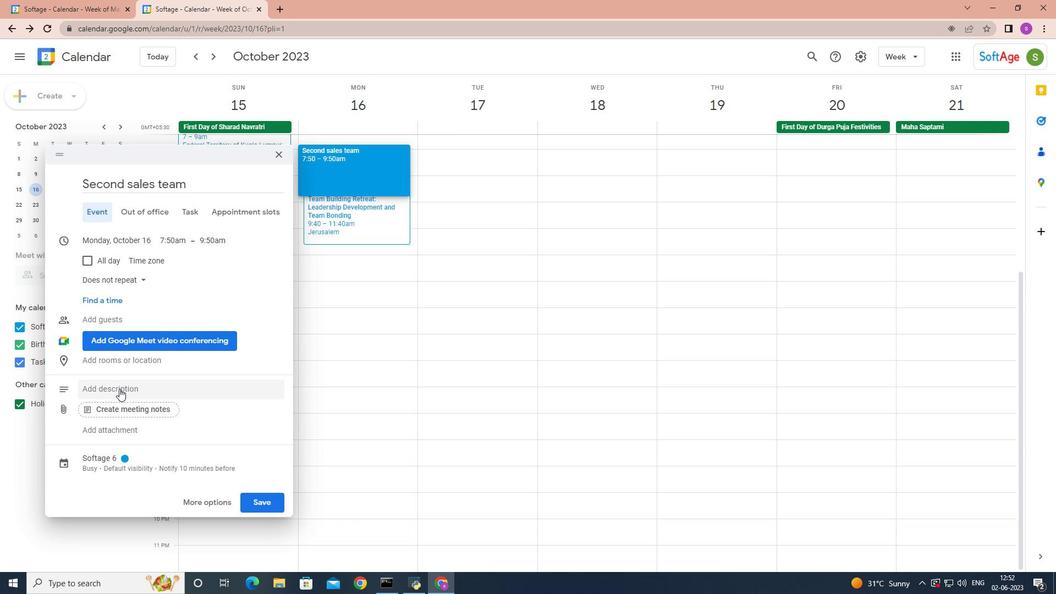 
Action: Mouse pressed left at (119, 387)
Screenshot: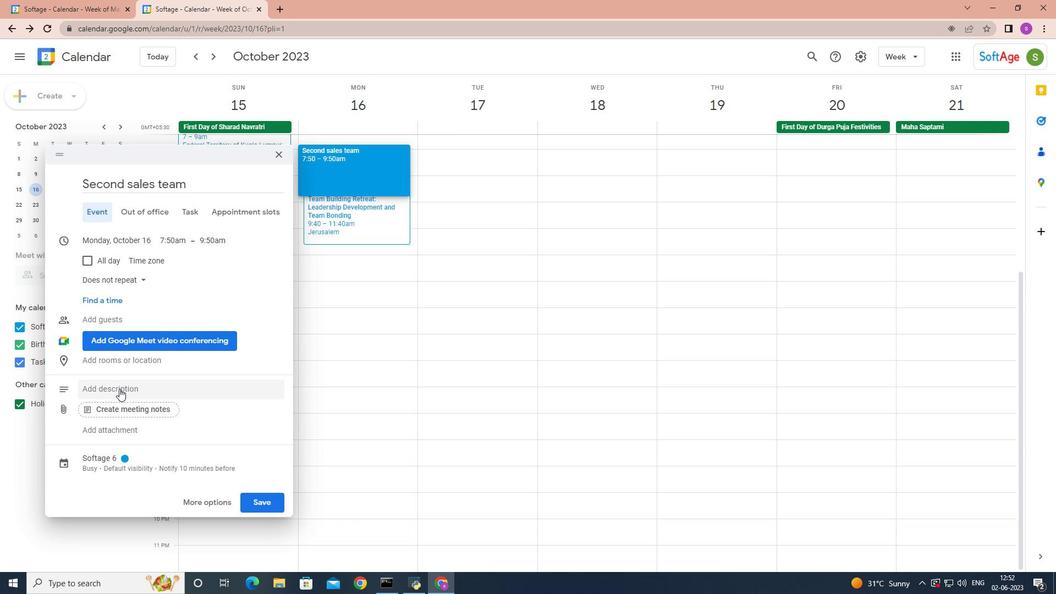 
Action: Mouse moved to (121, 400)
Screenshot: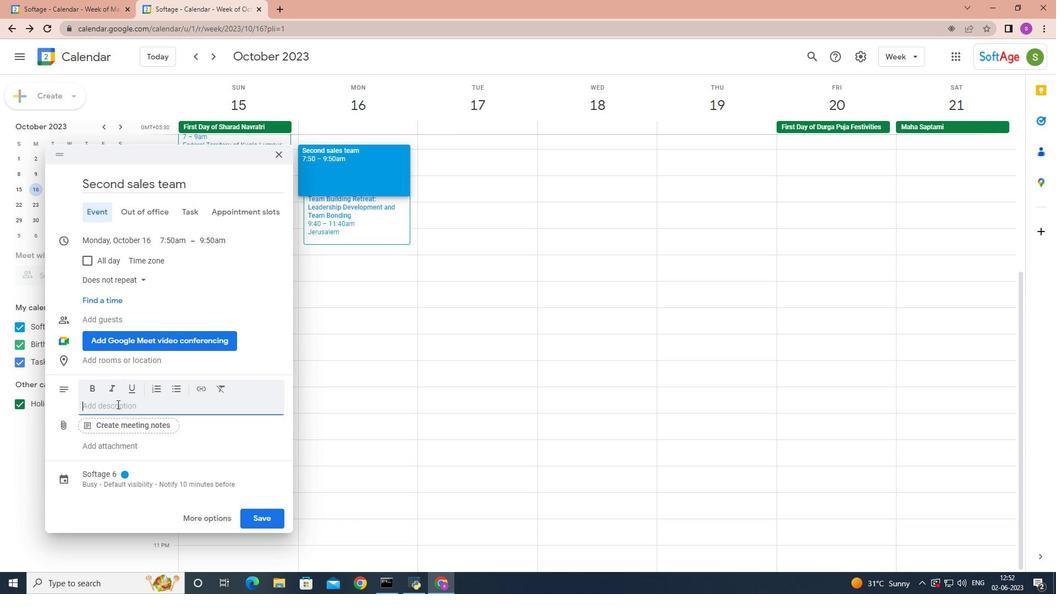 
Action: Key pressed <Key.shift>The<Key.space><Key.shift>PI<Key.backspace><Key.shift>IP<Key.space><Key.shift><Key.shift><Key.shift><Key.shift><Key.shift><Key.shift><Key.shift>Disci<Key.backspace>uss
Screenshot: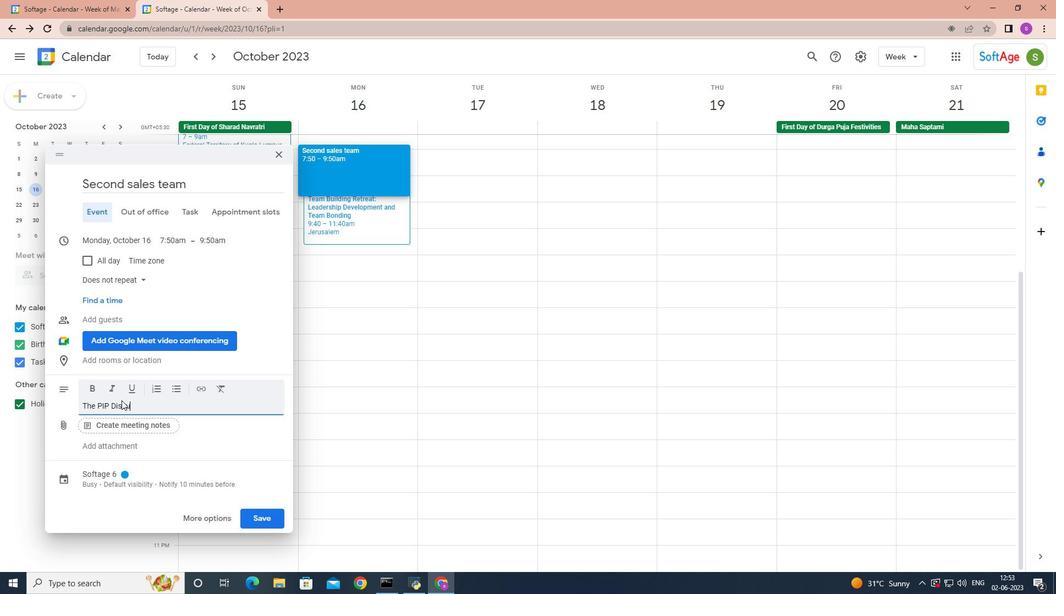 
Action: Mouse moved to (189, 442)
Screenshot: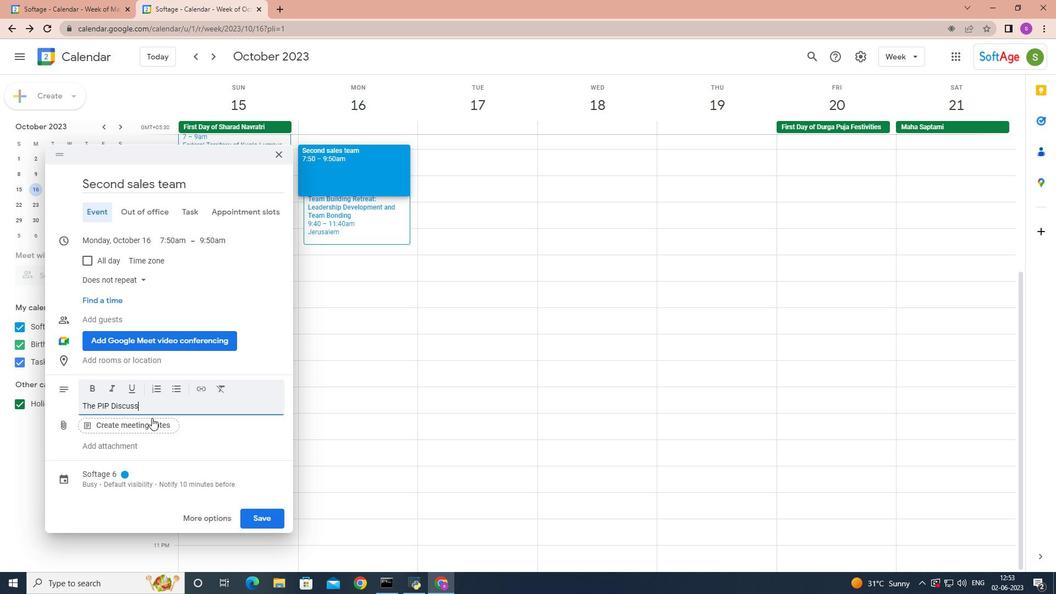 
Action: Key pressed ion<Key.space>will<Key.space>begin<Key.space>with<Key.space>a<Key.space>clear<Key.space>and<Key.space>concise<Key.space>explanation<Key.space>of<Key.space>the<Key.space>purpose<Key.space>and<Key.space>objectives<Key.space>of<Key.space>the<Key.space>performance<Key.space>impo<Key.backspace>rovement<Key.space>process.<Key.space>[<Key.backspace>particiop<Key.backspace><Key.backspace>pants<Key.space>will<Key.space>have<Key.space>a<Key.space>chance<Key.space>to<Key.space>understand<Key.space>the<Key.space>specific<Key.space>areas<Key.space>of<Key.space>concern<Key.space>and<Key.space>the<Key.space>expectation<Key.space>for<Key.space>impovement<Key.space><Key.backspace>.<Key.space><Key.backspace><Key.backspace>=<Key.backspace><Key.space><Key.backspace><Key.backspace><Key.backspace><Key.backspace><Key.backspace>ment<Key.space><Key.backspace>.<Key.space>the<Key.space>facilitator<Key.space>will<Key.space>ensure<Key.space>a<Key.space>suppoe<Key.backspace>rtive<Key.space>and<Key.space>non-judgmental<Key.space>em<Key.backspace>nvironmem<Key.backspace>nt<Key.space><Key.backspace>,<Key.space>fosy<Key.backspace>tering<Key.space>open<Key.space>communication<Key.space>and<Key.space>active<Key.space>lister<Key.backspace>ning.<Key.space>
Screenshot: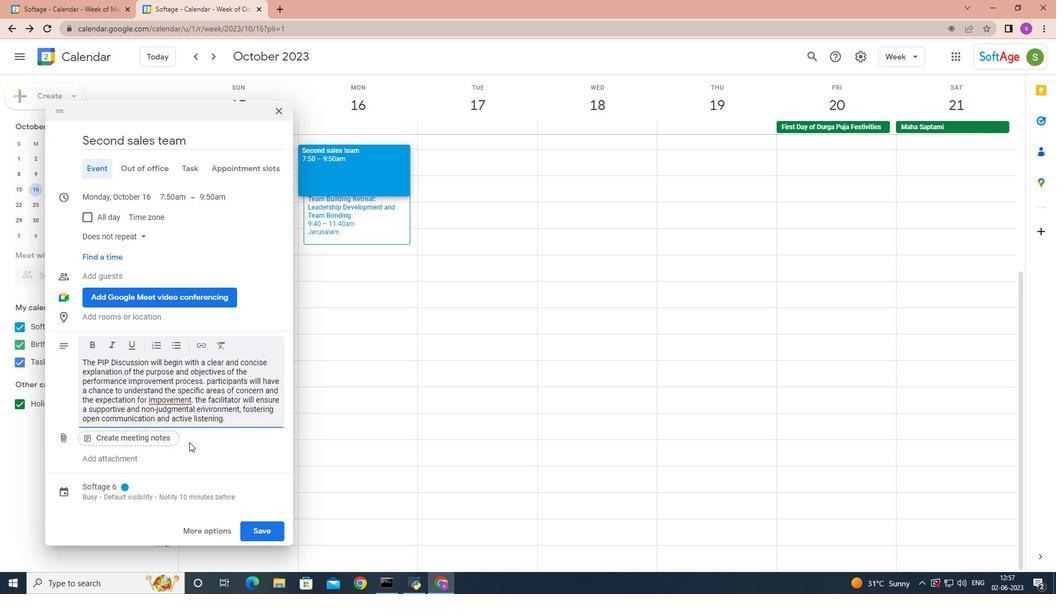 
Action: Mouse moved to (125, 487)
Screenshot: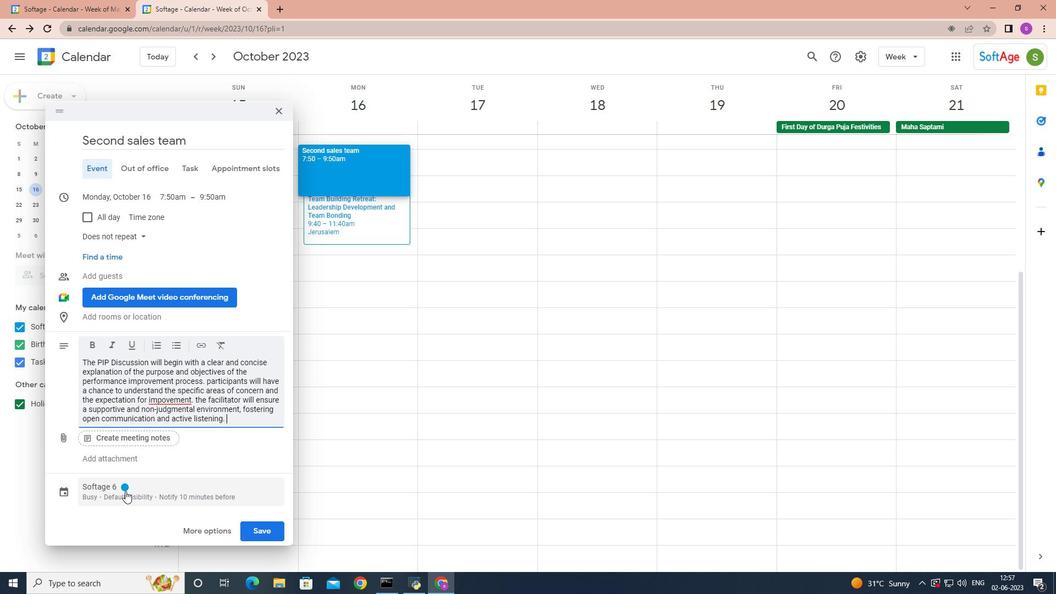 
Action: Mouse pressed left at (125, 487)
Screenshot: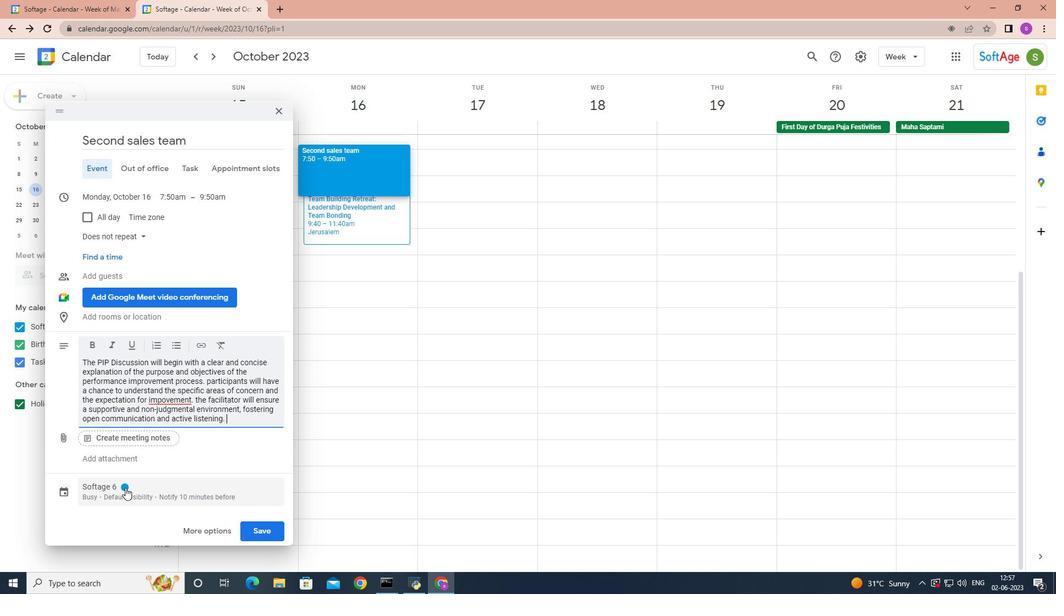 
Action: Mouse moved to (151, 406)
Screenshot: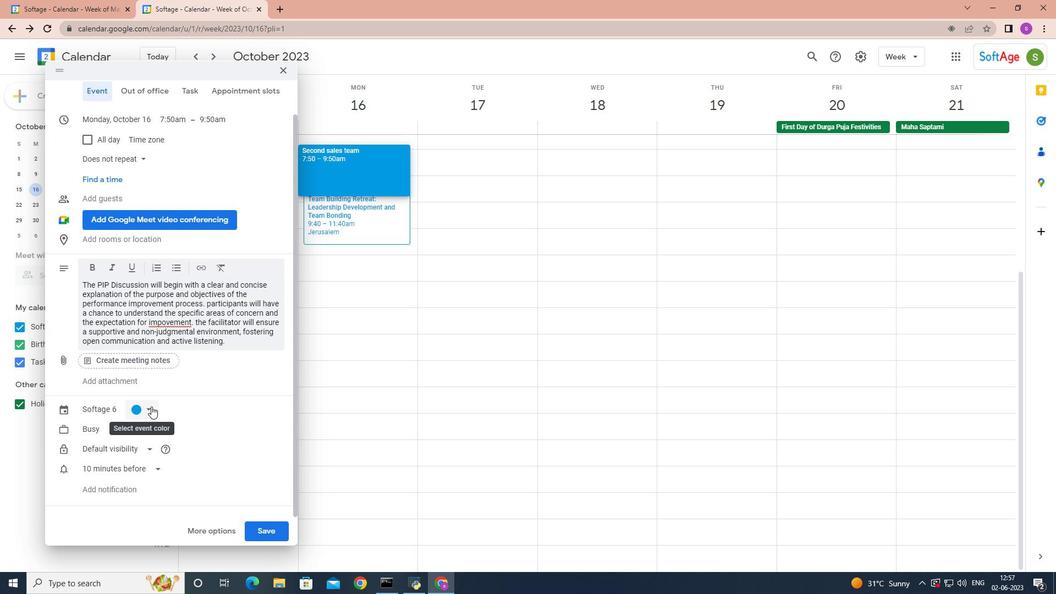 
Action: Mouse pressed left at (151, 406)
Screenshot: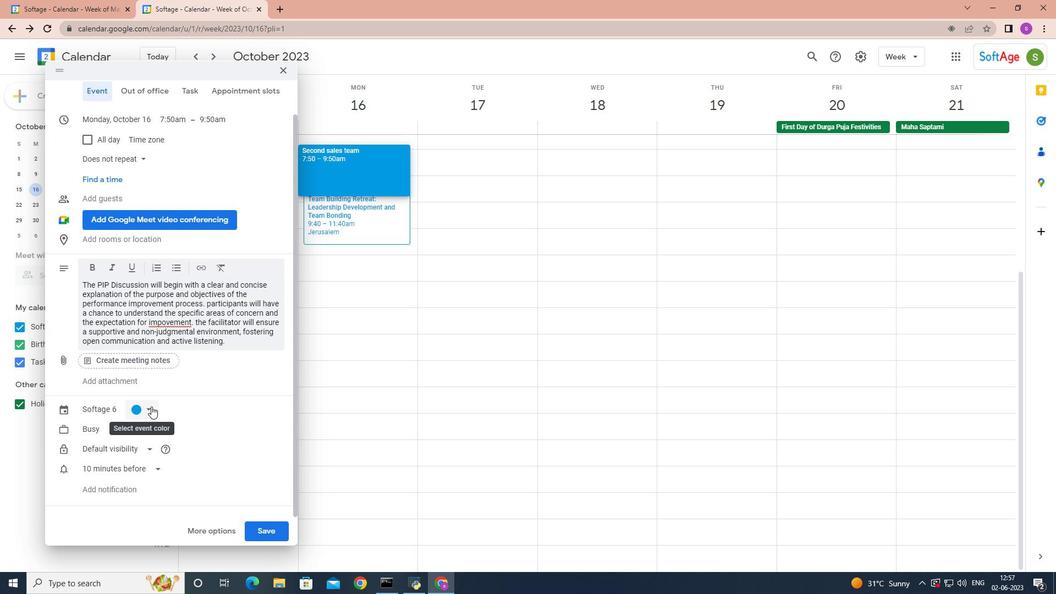 
Action: Mouse moved to (151, 408)
Screenshot: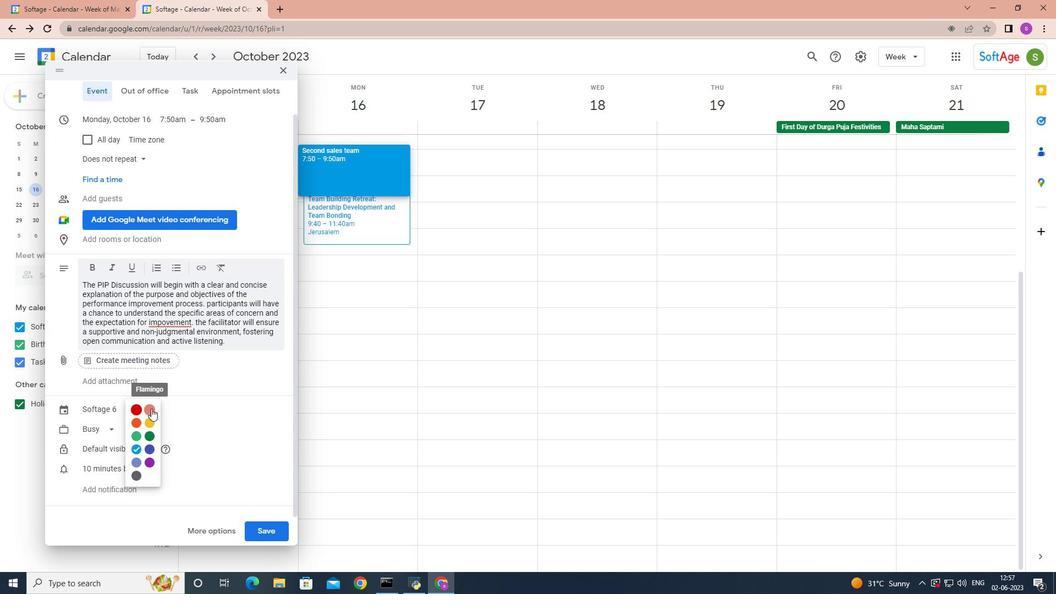 
Action: Mouse pressed left at (151, 408)
Screenshot: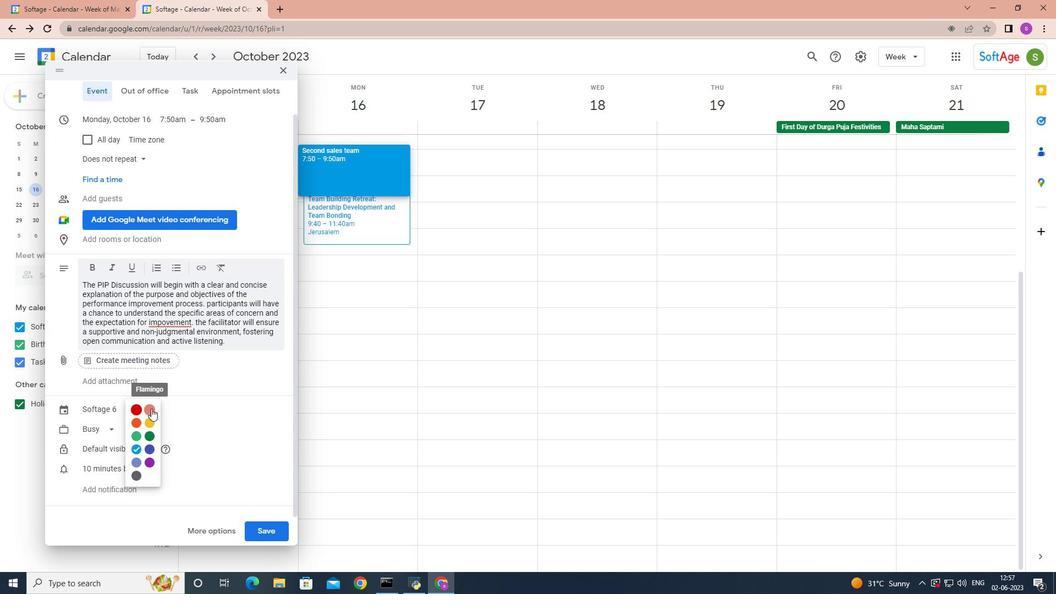 
Action: Mouse moved to (140, 240)
Screenshot: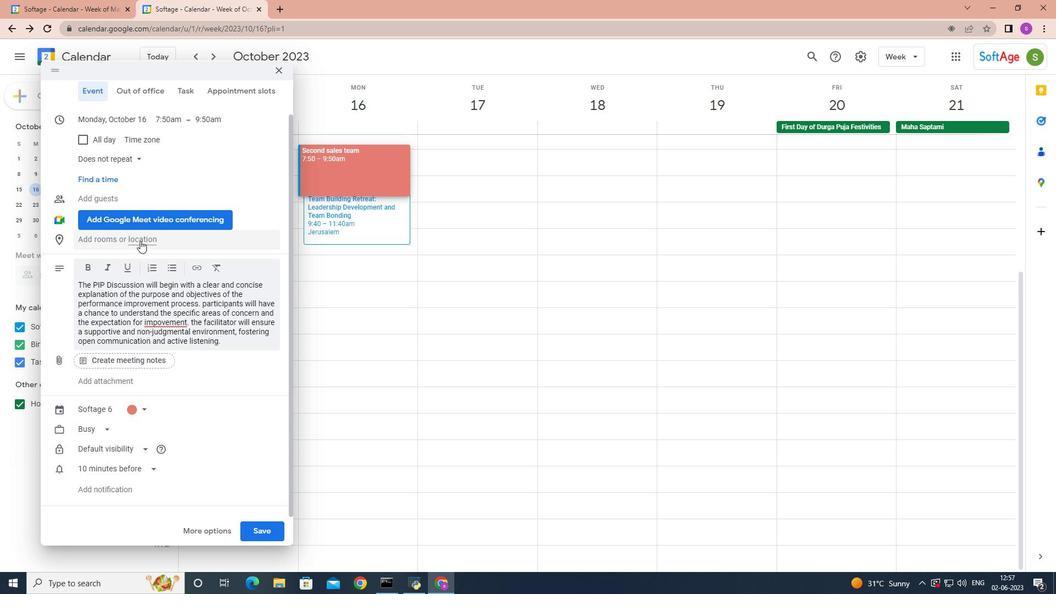 
Action: Mouse pressed left at (140, 240)
Screenshot: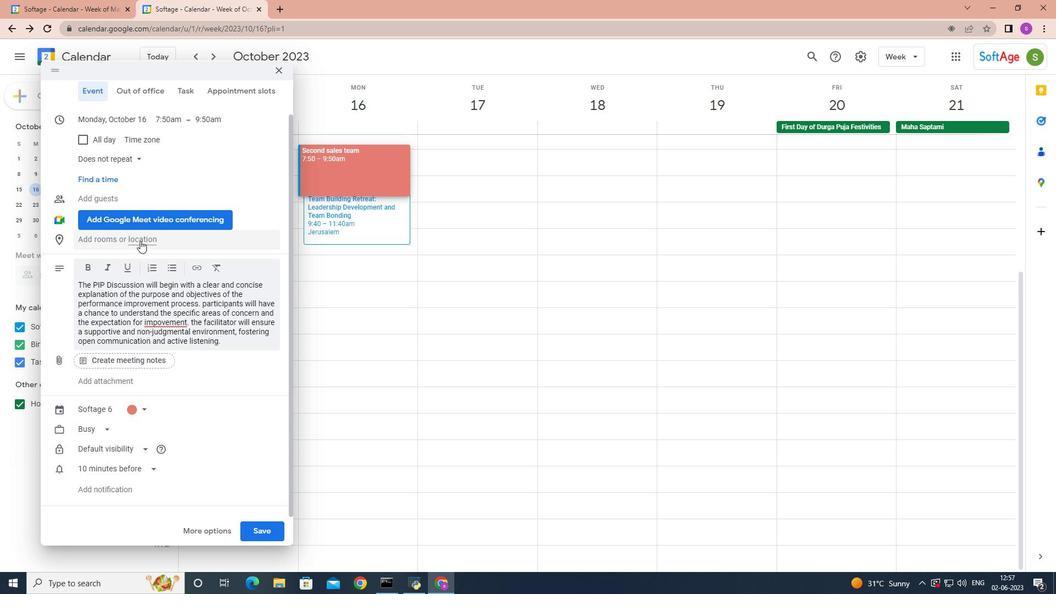 
Action: Mouse moved to (130, 264)
Screenshot: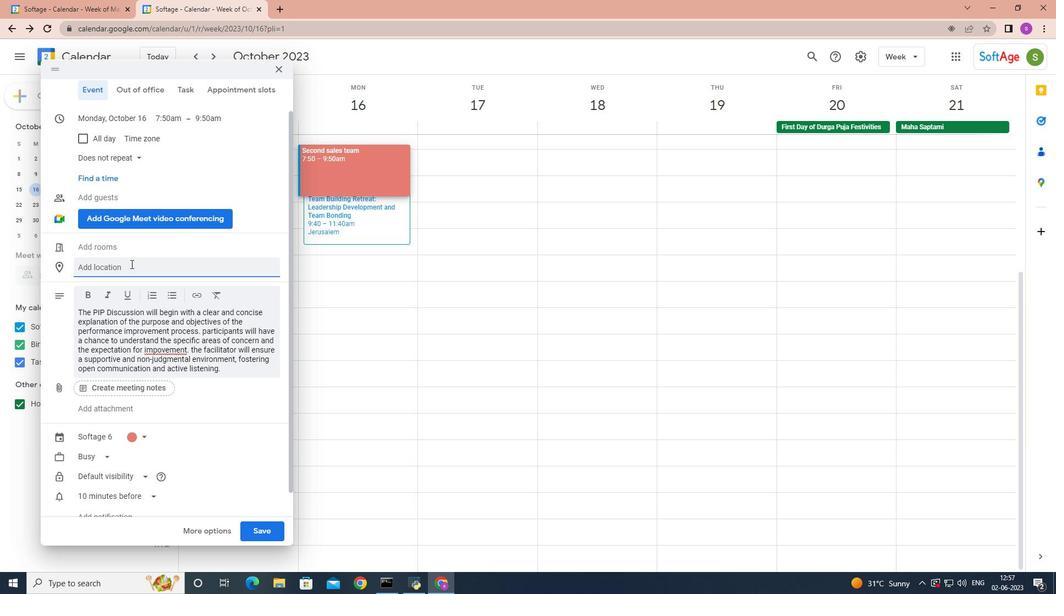 
Action: Key pressed 789<Key.space>p<Key.backspace><Key.shift>Palm<Key.space><Key.shift><Key.shift><Key.shift>Jumerirah,<Key.space><Key.shift>D
Screenshot: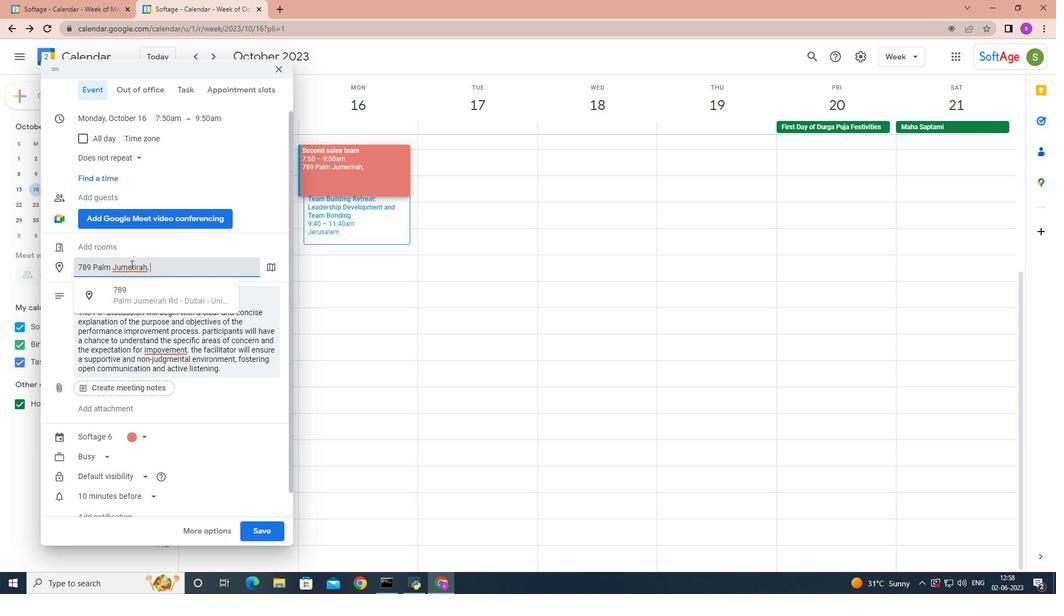 
Action: Mouse moved to (242, 256)
Screenshot: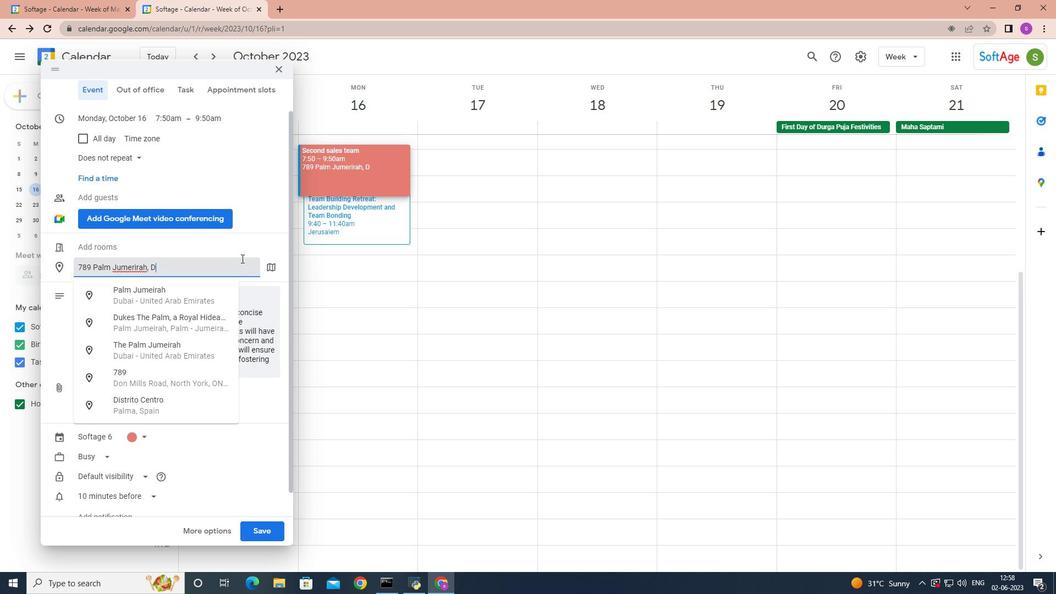 
Action: Key pressed <Key.backspace><Key.backspace><Key.backspace><Key.backspace><Key.backspace><Key.backspace><Key.backspace><Key.backspace>irah,<Key.space><Key.shift>Du<Key.backspace><Key.backspace><Key.backspace><Key.backspace><Key.space><Key.shift>Dubai<Key.space><Key.shift><Key.shift>U<Key.shift>Ae<Key.backspace><Key.shift>E<Key.enter>
Screenshot: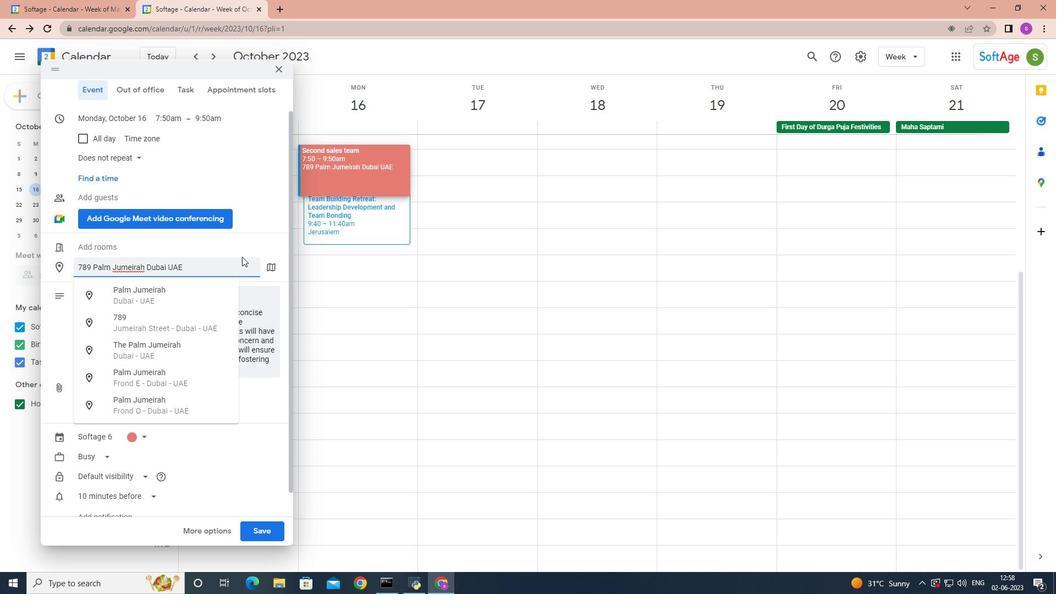 
Action: Mouse moved to (123, 194)
Screenshot: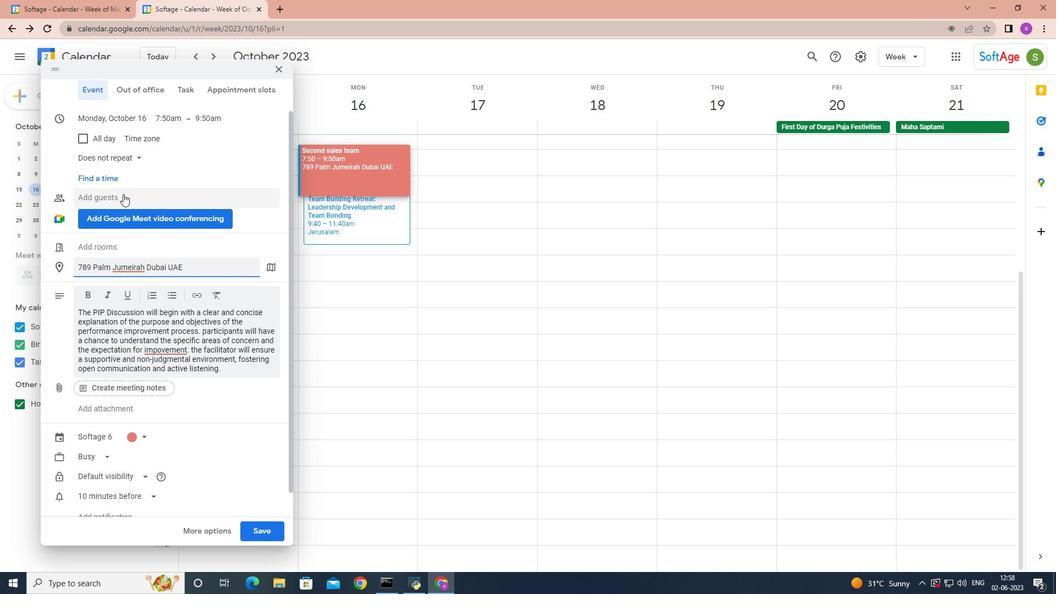 
Action: Mouse pressed left at (123, 194)
Screenshot: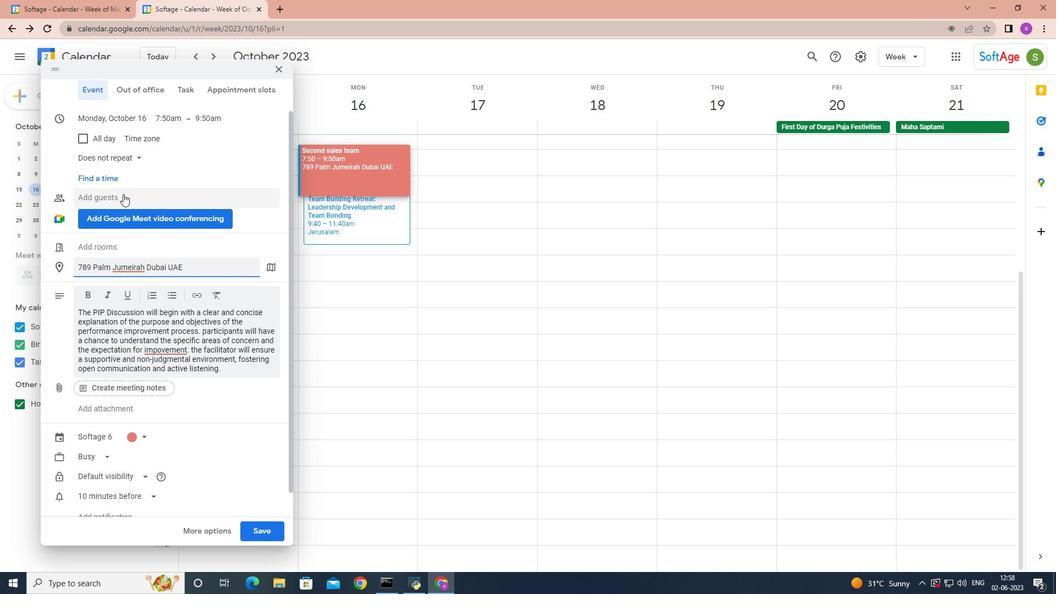 
Action: Mouse moved to (124, 195)
Screenshot: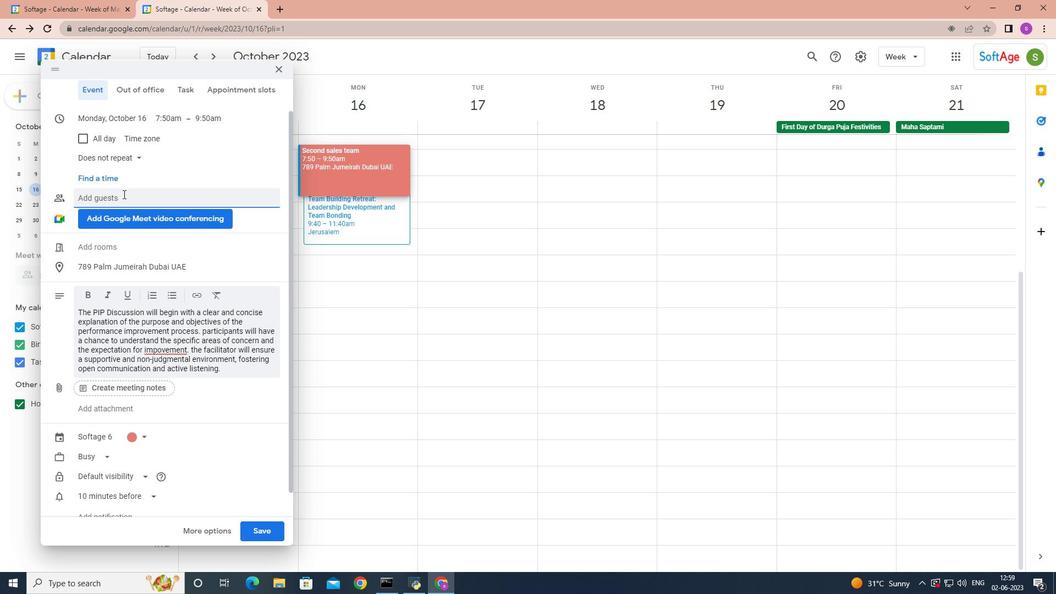 
Action: Key pressed softage.8
Screenshot: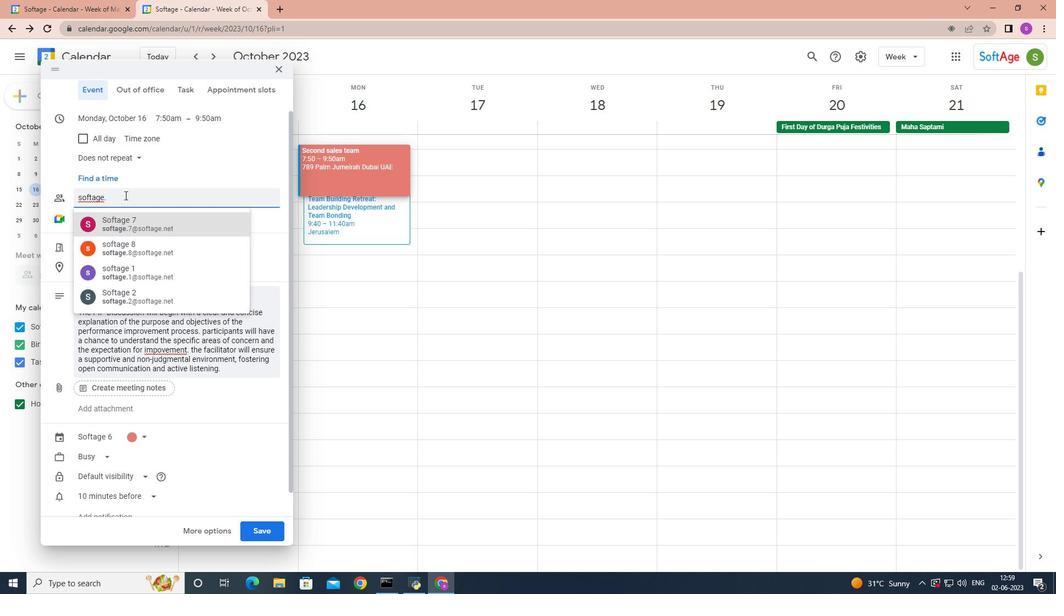 
Action: Mouse moved to (139, 220)
Screenshot: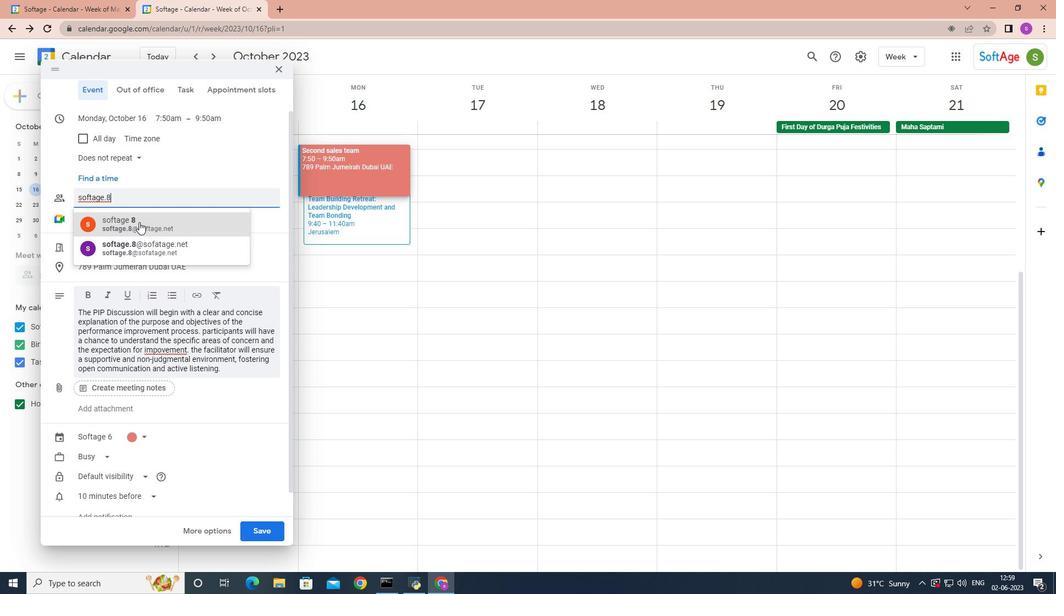 
Action: Mouse pressed left at (139, 220)
Screenshot: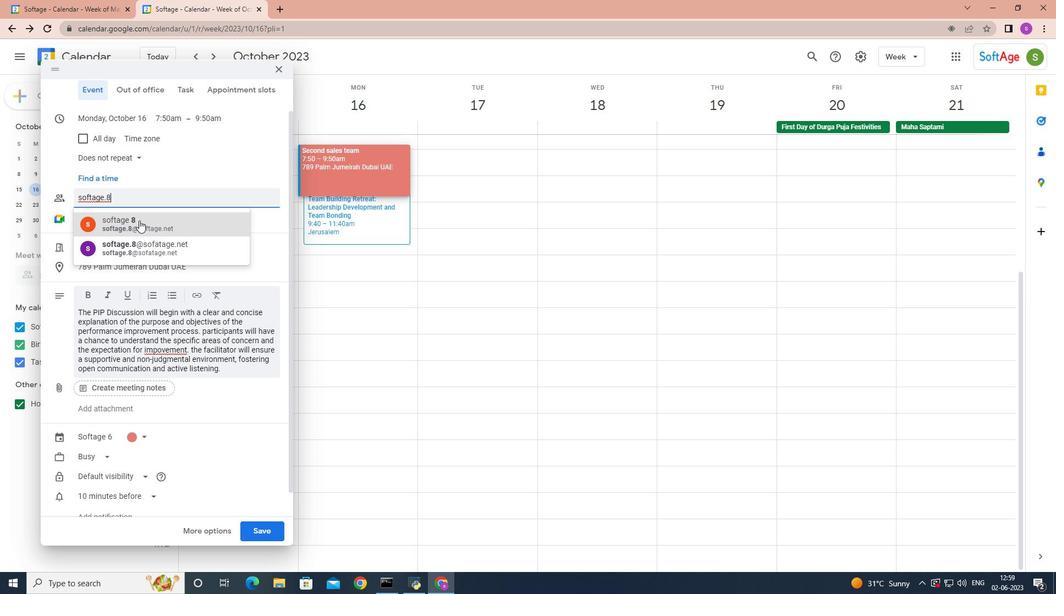 
Action: Key pressed softage.9
Screenshot: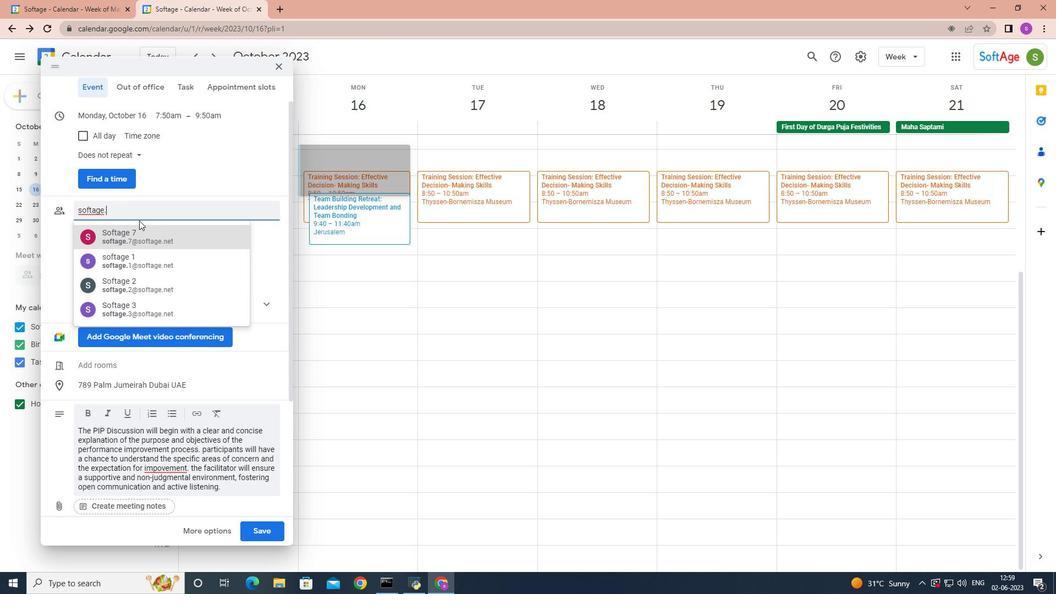 
Action: Mouse moved to (143, 233)
Screenshot: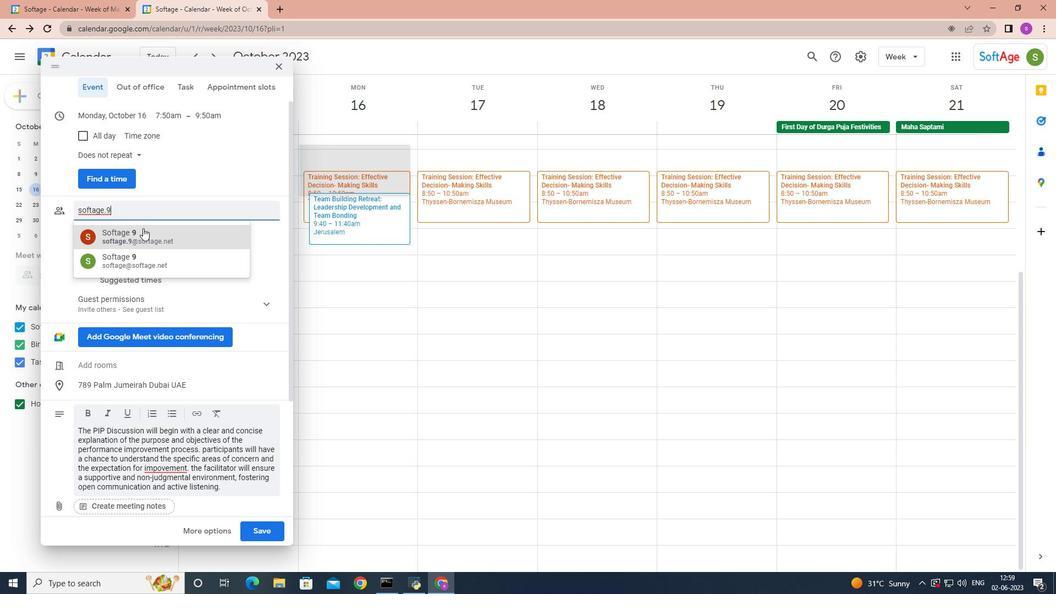 
Action: Mouse pressed left at (143, 233)
Screenshot: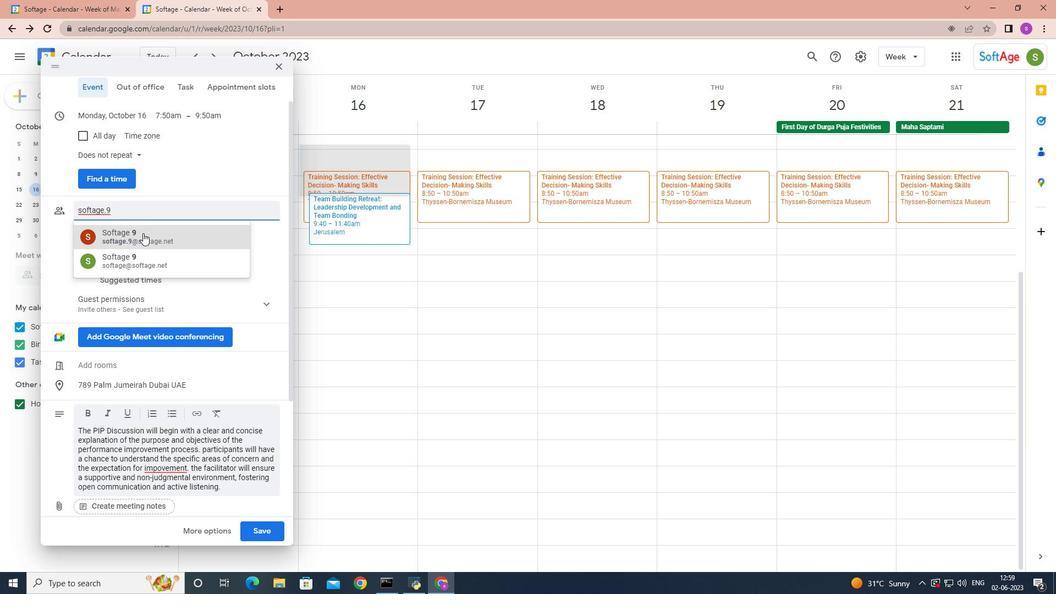 
Action: Mouse moved to (138, 155)
Screenshot: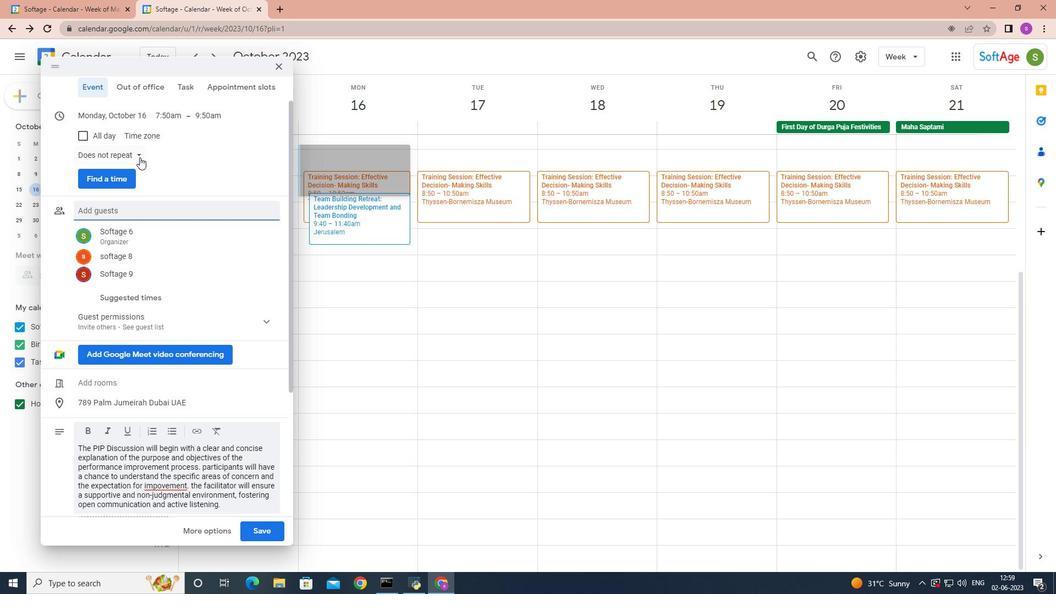 
Action: Mouse pressed left at (138, 155)
Screenshot: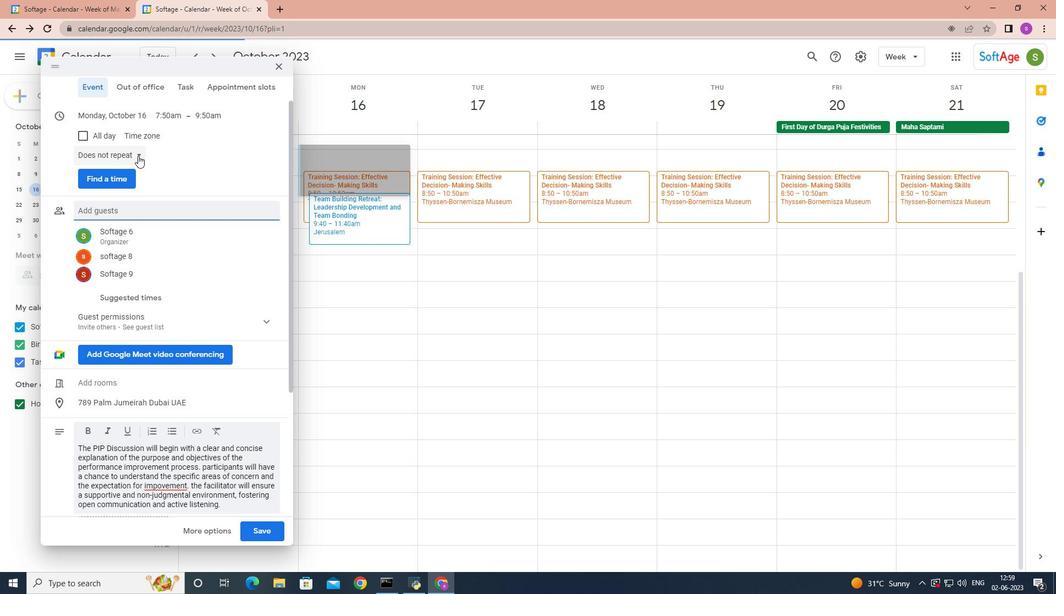 
Action: Mouse moved to (112, 270)
Screenshot: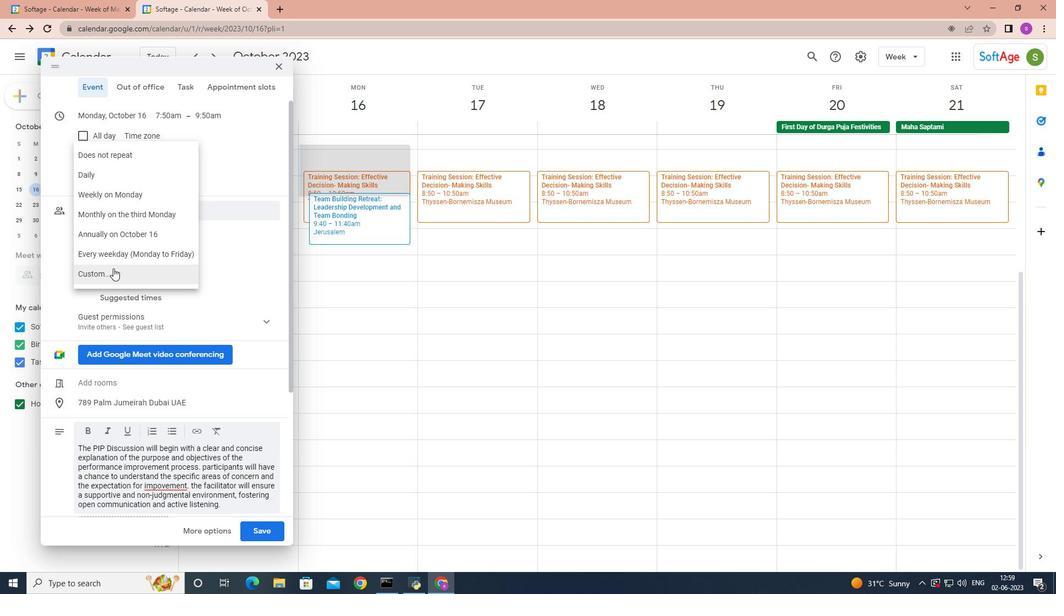 
Action: Mouse pressed left at (112, 270)
Screenshot: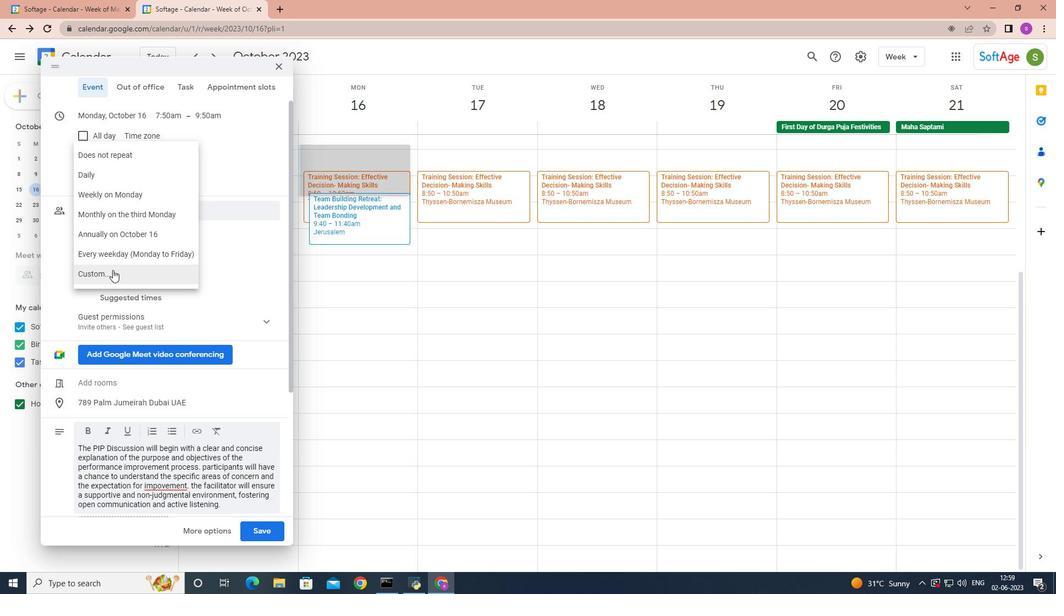
Action: Mouse moved to (440, 284)
Screenshot: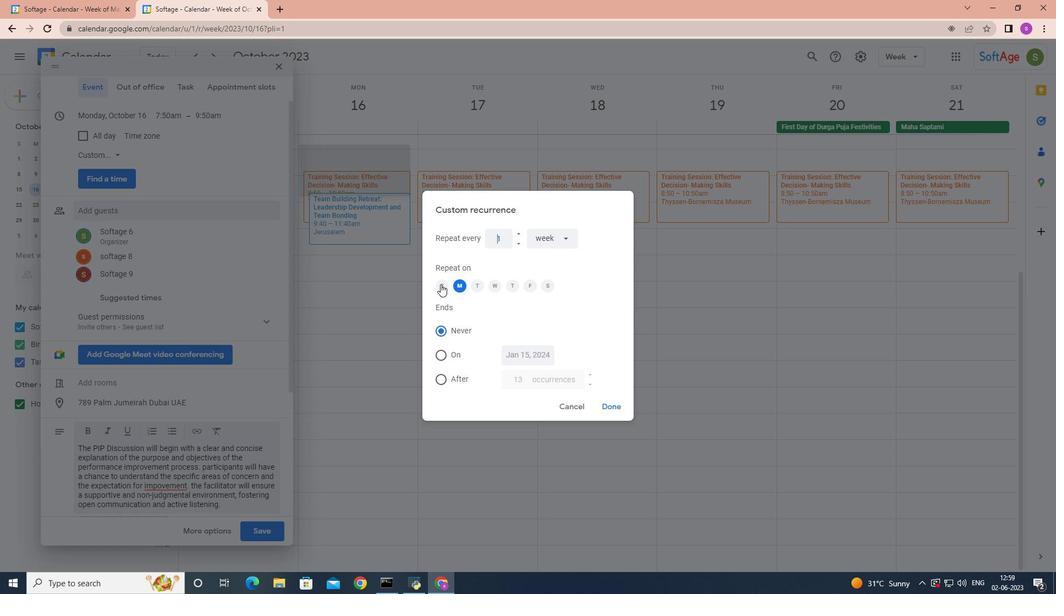 
Action: Mouse pressed left at (440, 284)
Screenshot: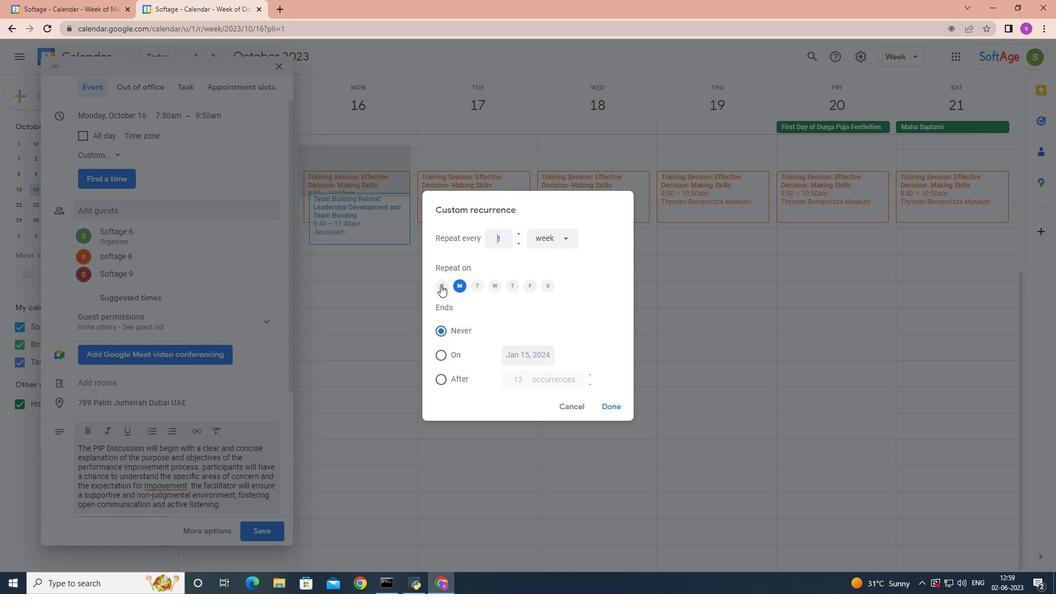 
Action: Mouse moved to (461, 285)
Screenshot: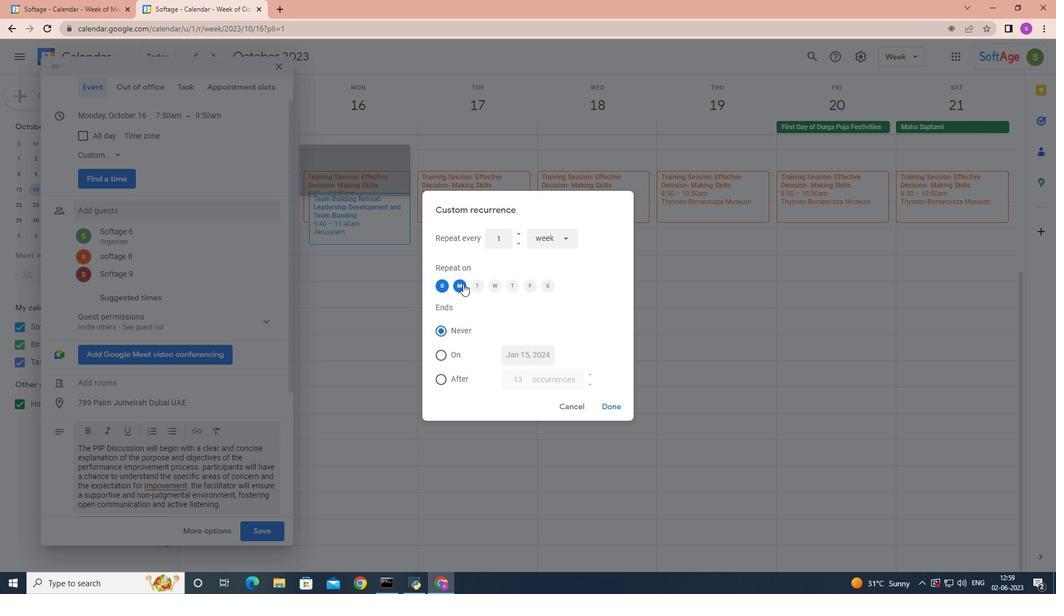 
Action: Mouse pressed left at (461, 285)
Screenshot: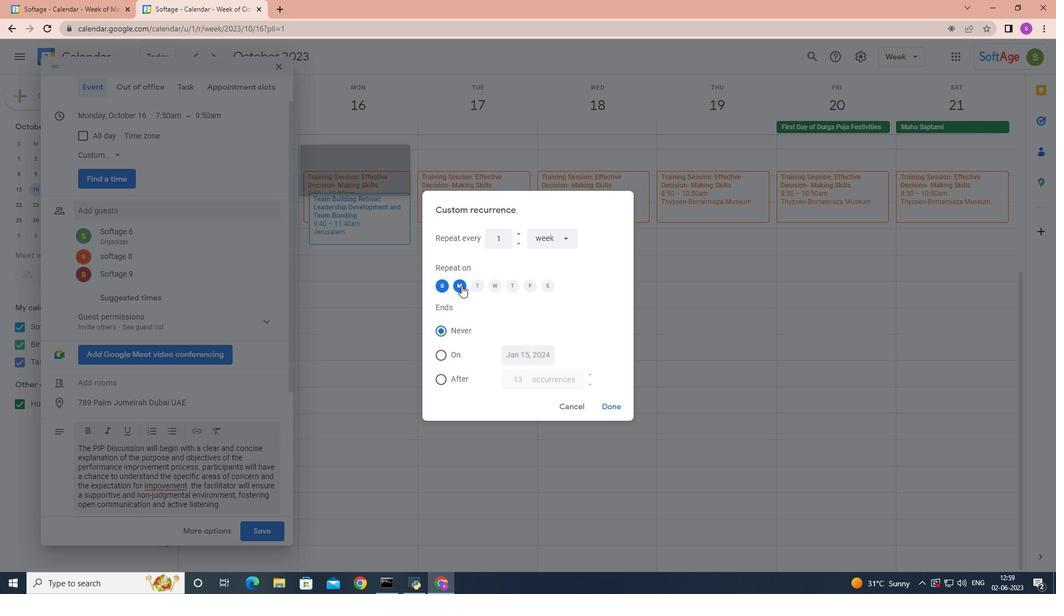 
Action: Mouse moved to (616, 403)
Screenshot: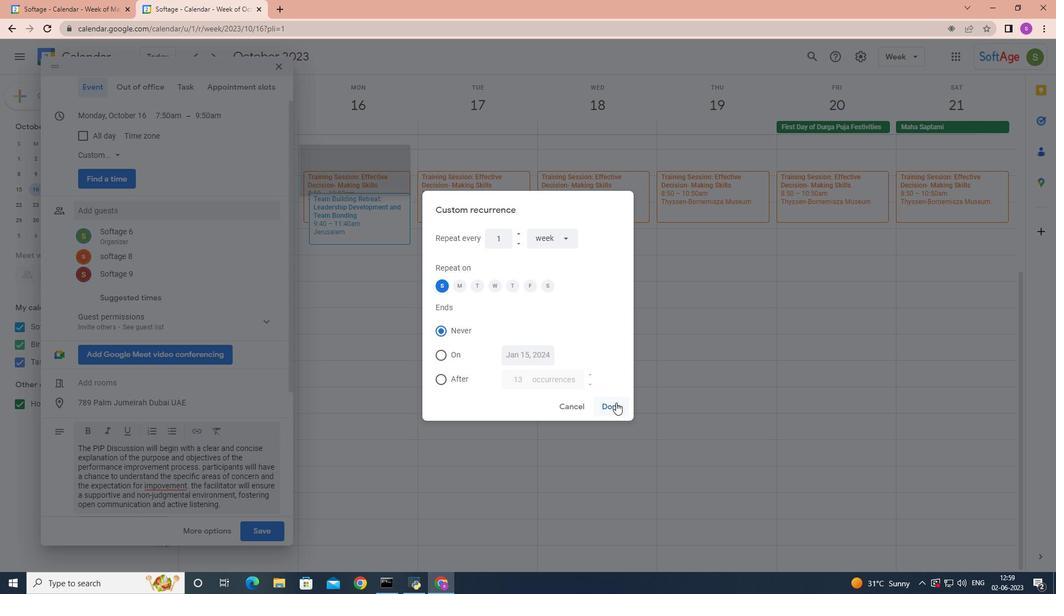 
Action: Mouse pressed left at (616, 403)
Screenshot: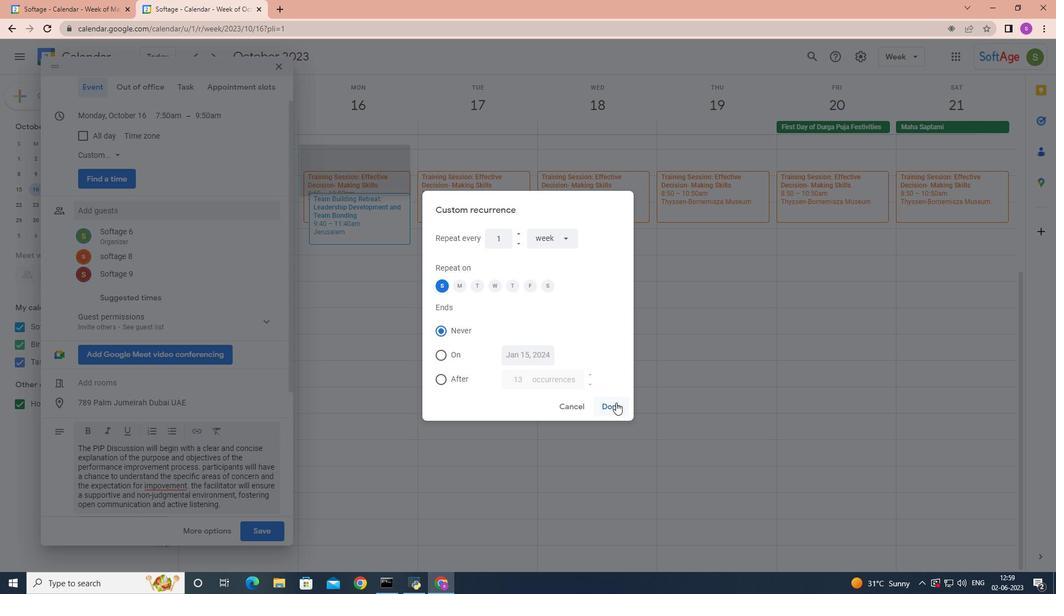 
Action: Mouse moved to (267, 525)
Screenshot: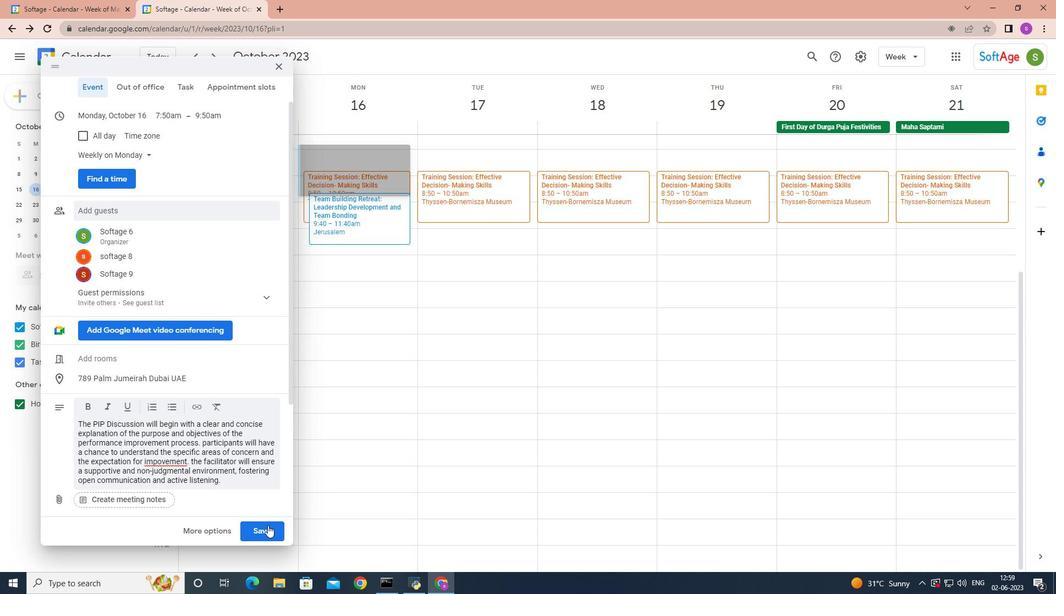 
Action: Mouse pressed left at (267, 525)
Screenshot: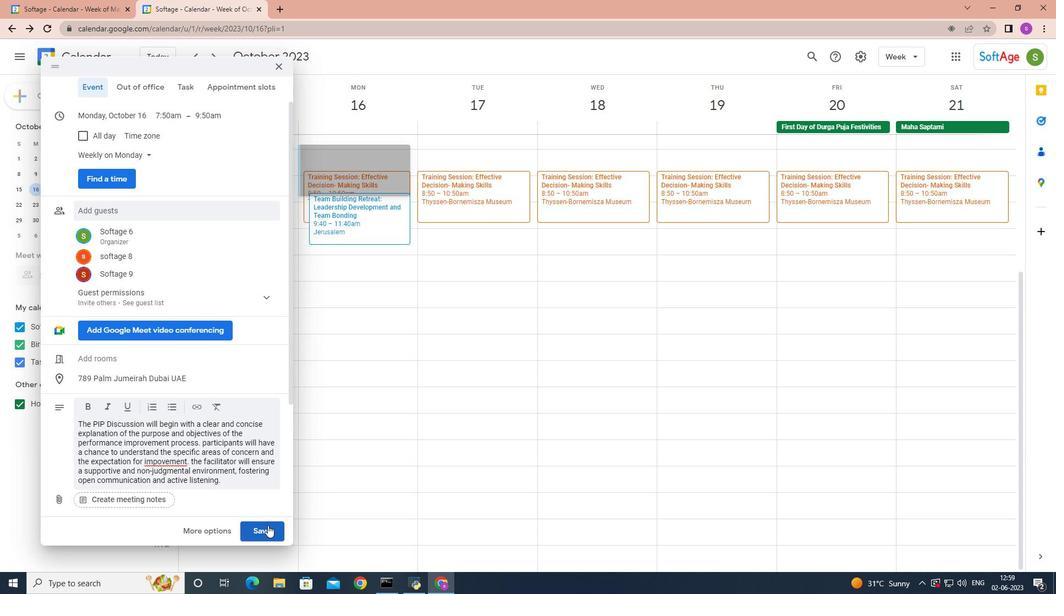 
Action: Mouse moved to (632, 333)
Screenshot: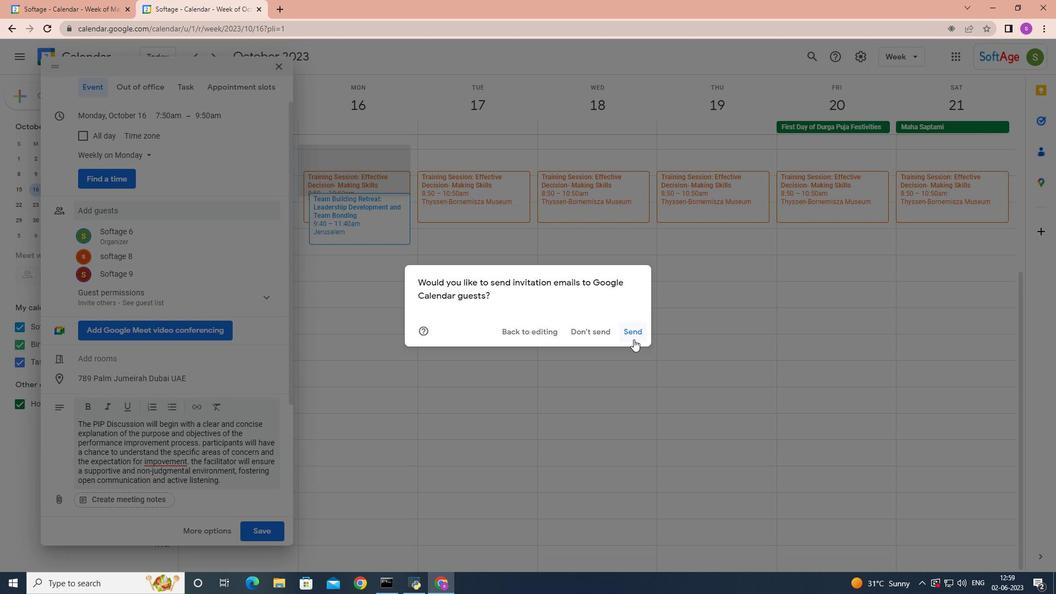 
